 Task: Find connections with filter location Granadero Baigorria with filter topic #propertymanagement with filter profile language Spanish with filter current company Jindal Steel & Power Ltd. with filter school Dronacharya College of Engineering with filter industry Outsourcing and Offshoring Consulting with filter service category Budgeting with filter keywords title Telework Nurse/Doctor
Action: Mouse moved to (548, 100)
Screenshot: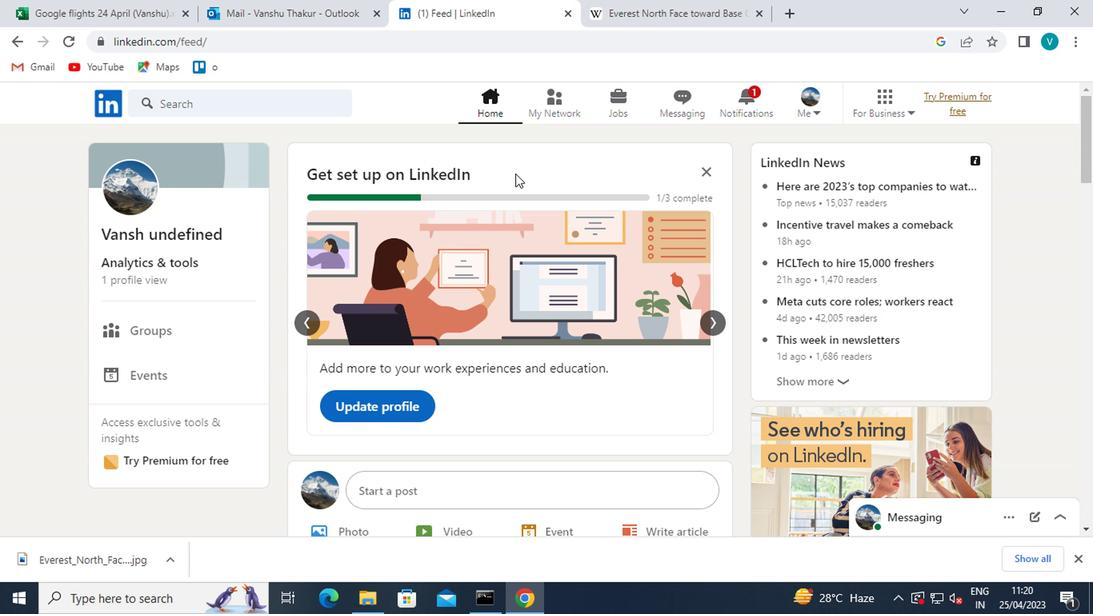 
Action: Mouse pressed left at (548, 100)
Screenshot: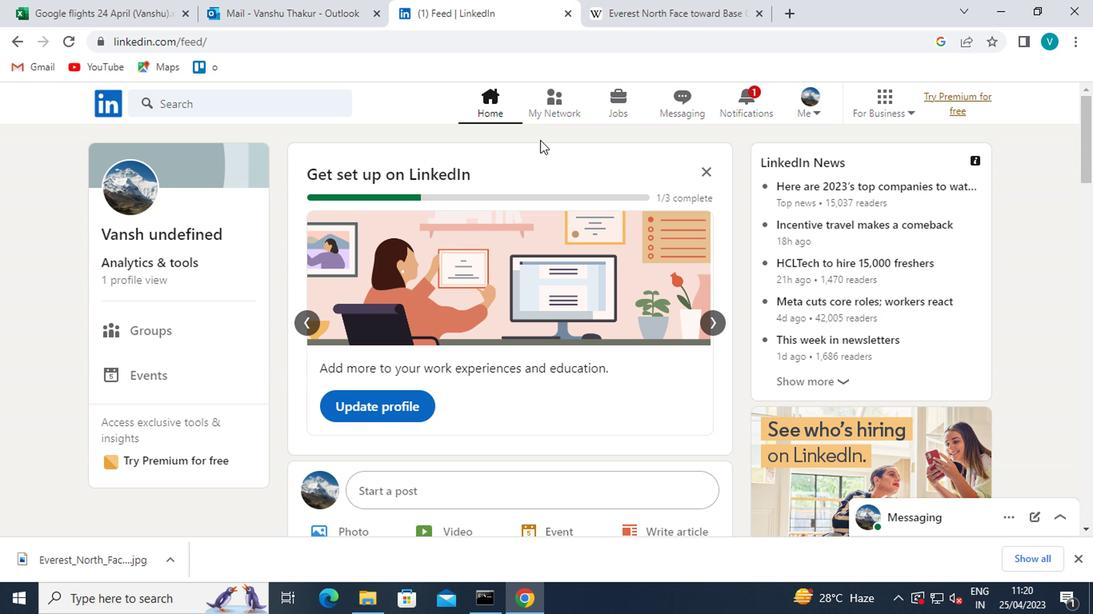 
Action: Mouse moved to (192, 180)
Screenshot: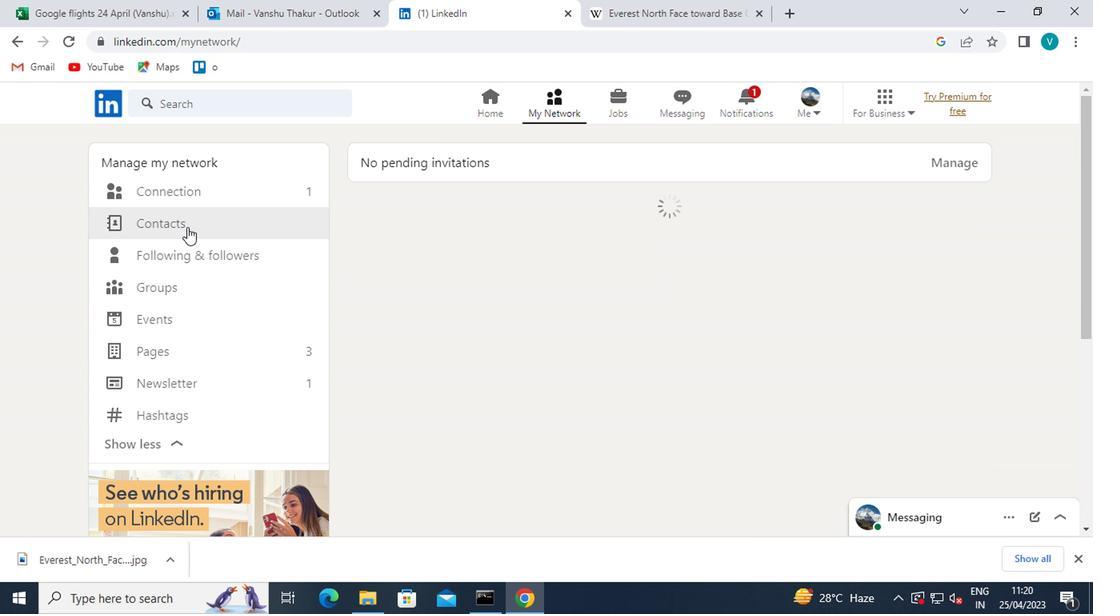 
Action: Mouse pressed left at (192, 180)
Screenshot: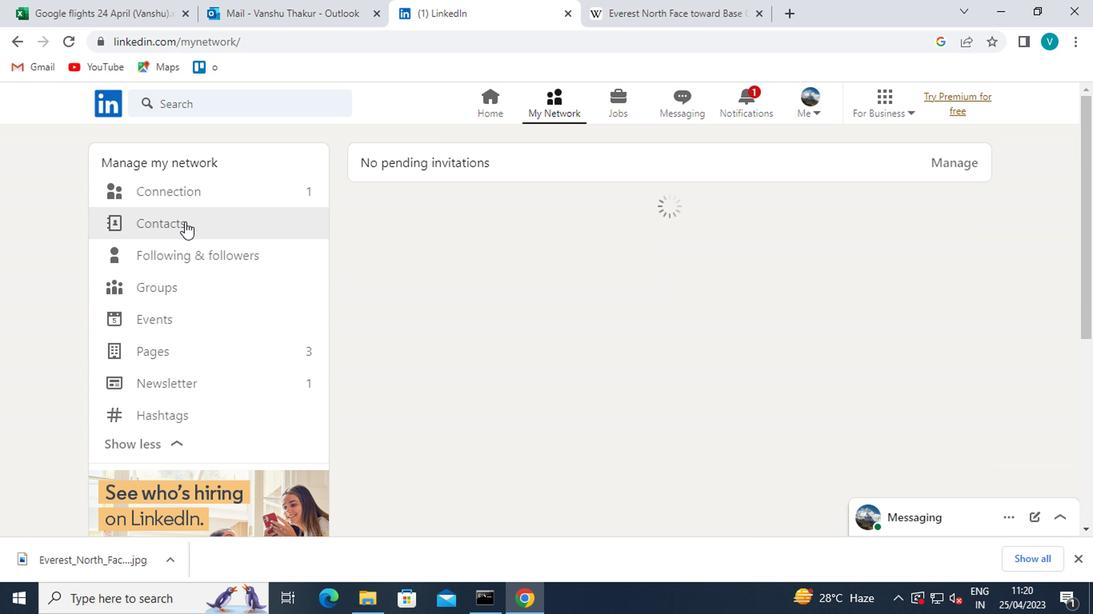 
Action: Mouse moved to (662, 190)
Screenshot: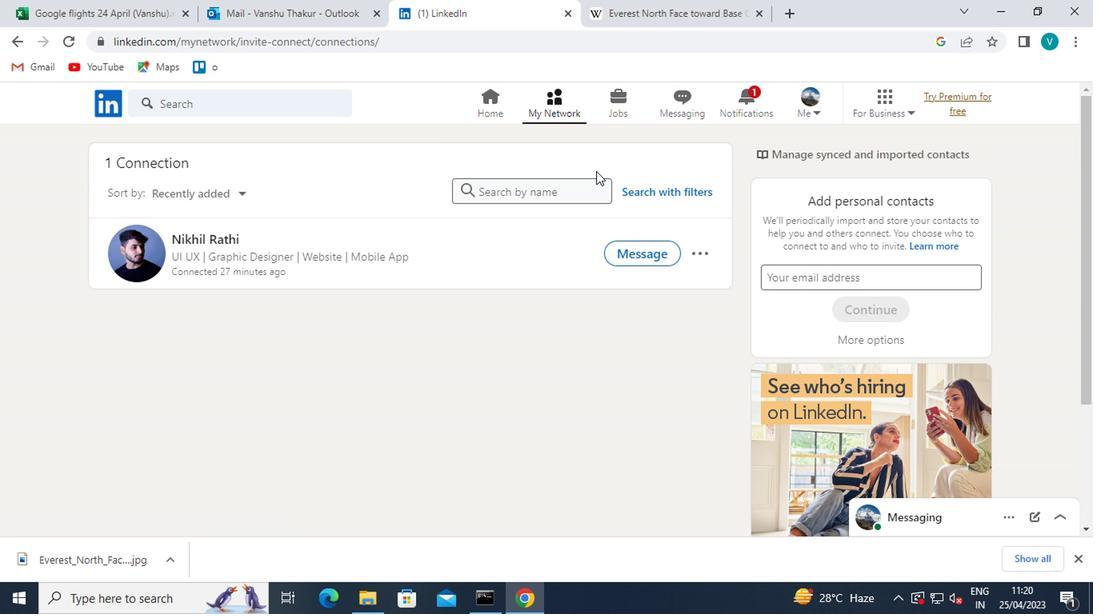 
Action: Mouse pressed left at (662, 190)
Screenshot: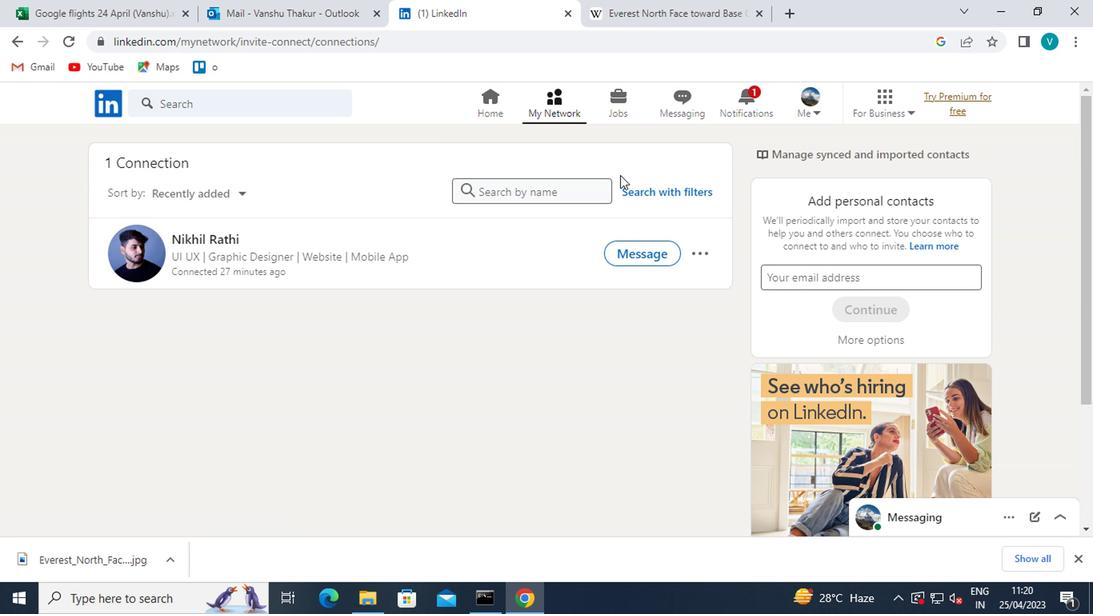 
Action: Mouse moved to (530, 124)
Screenshot: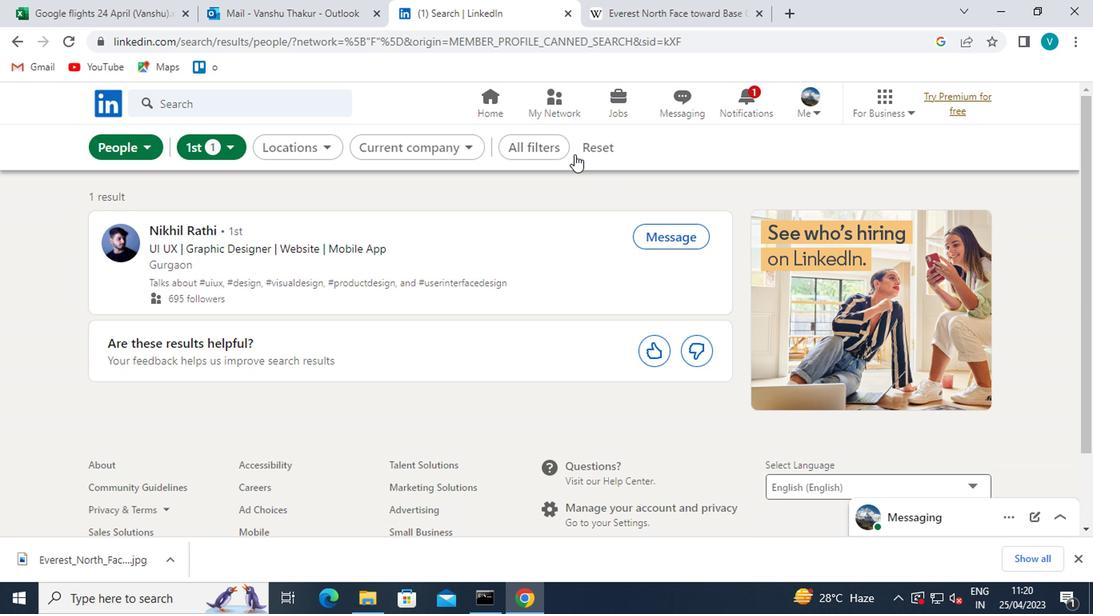 
Action: Mouse pressed left at (530, 124)
Screenshot: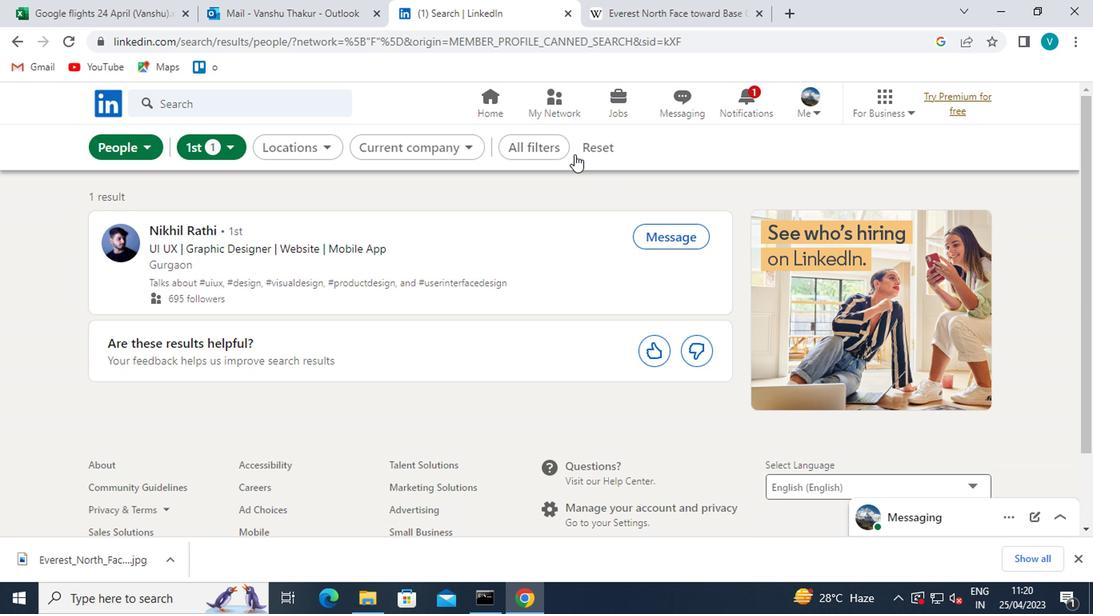 
Action: Mouse moved to (528, 124)
Screenshot: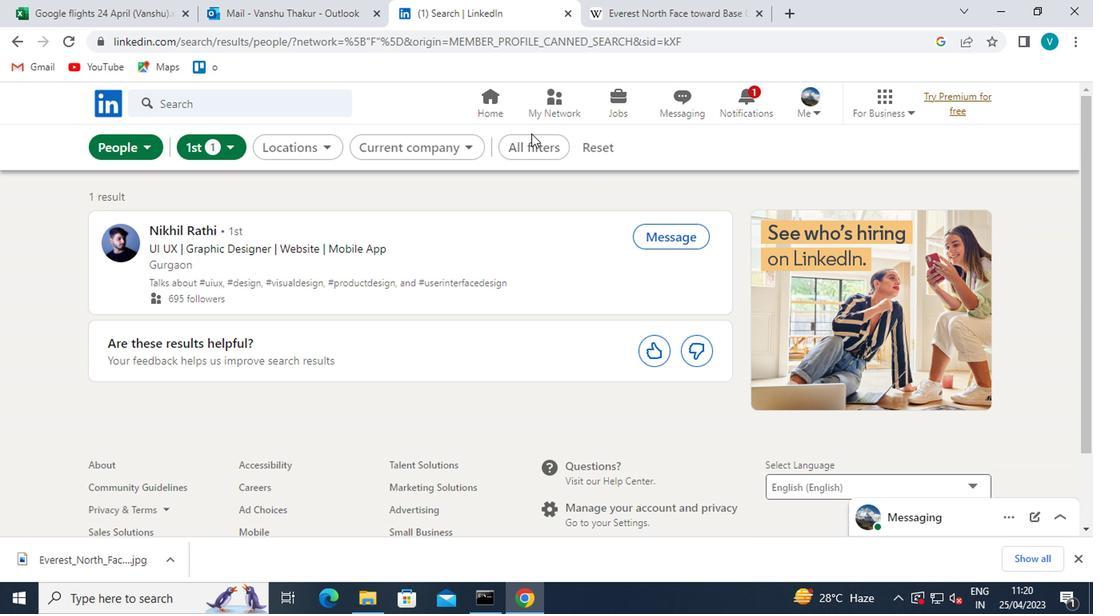 
Action: Mouse pressed left at (528, 124)
Screenshot: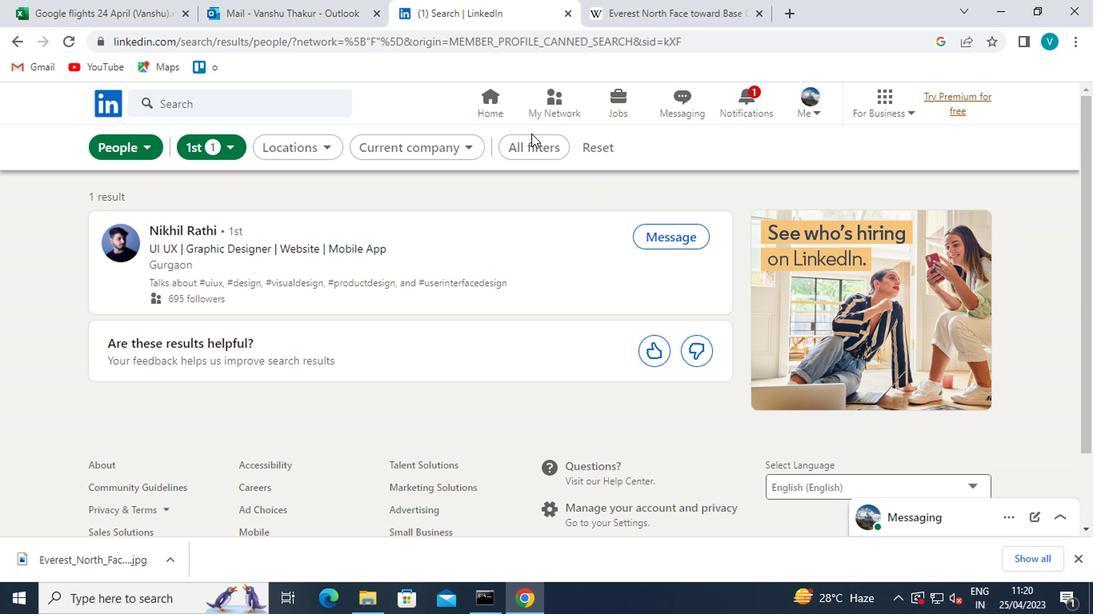 
Action: Mouse moved to (528, 128)
Screenshot: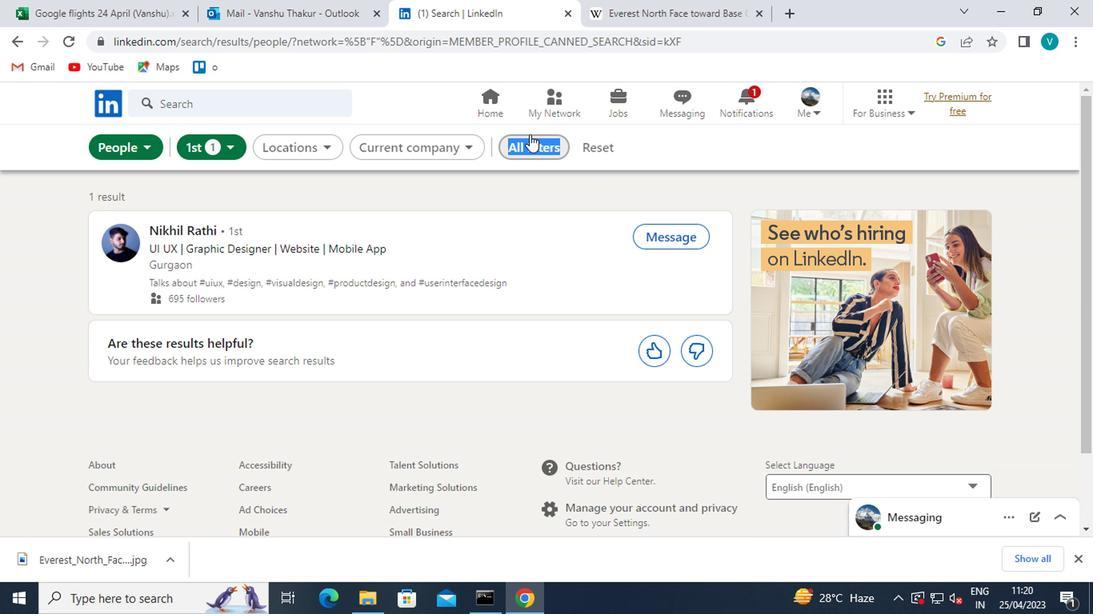 
Action: Mouse pressed left at (528, 128)
Screenshot: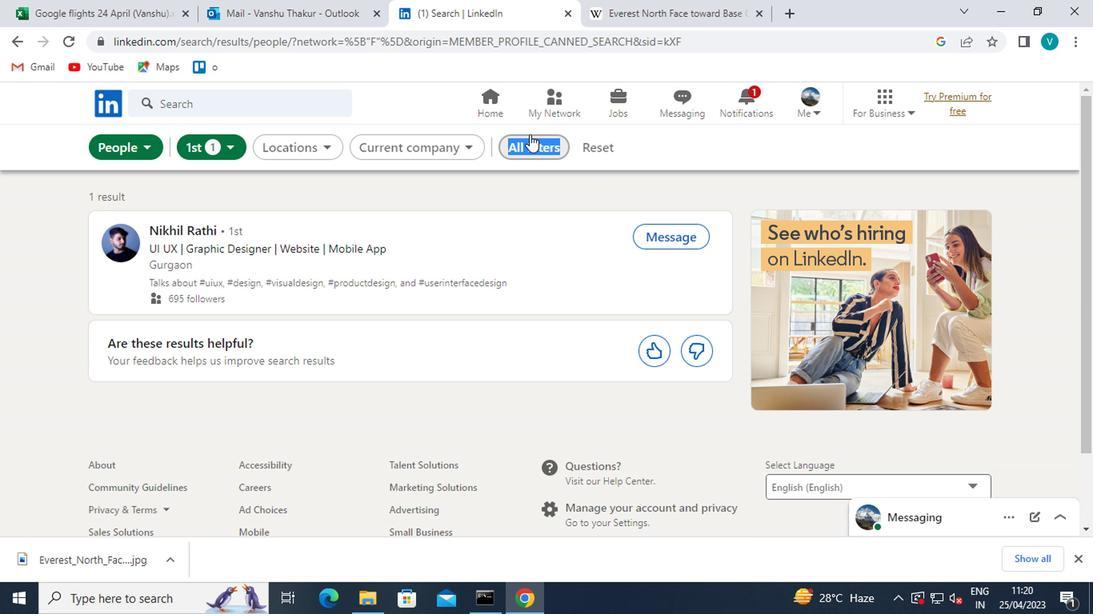 
Action: Mouse moved to (820, 277)
Screenshot: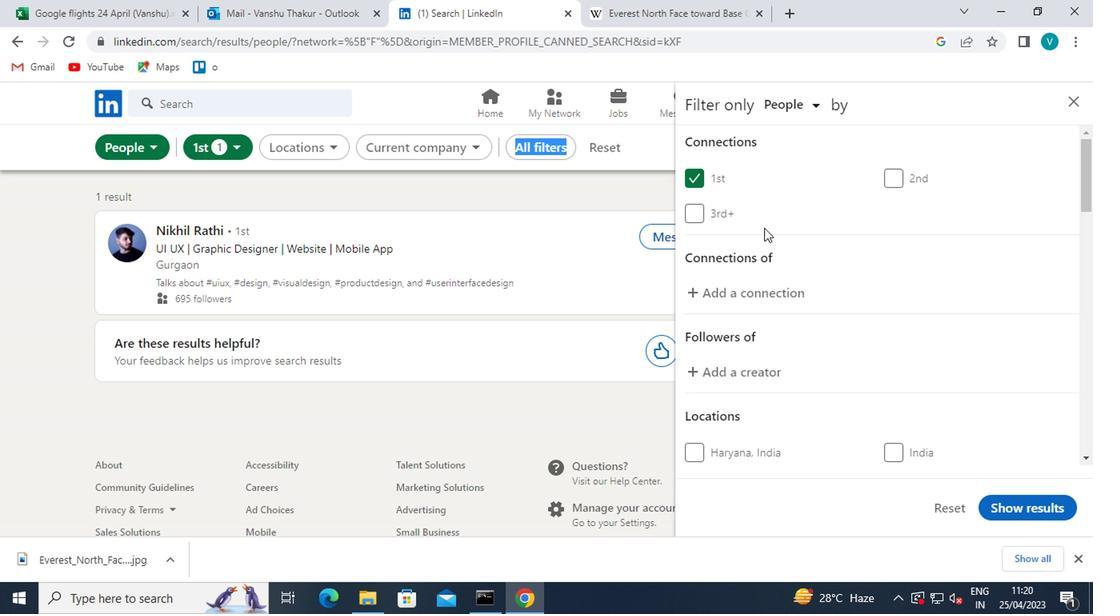 
Action: Mouse scrolled (820, 276) with delta (0, -1)
Screenshot: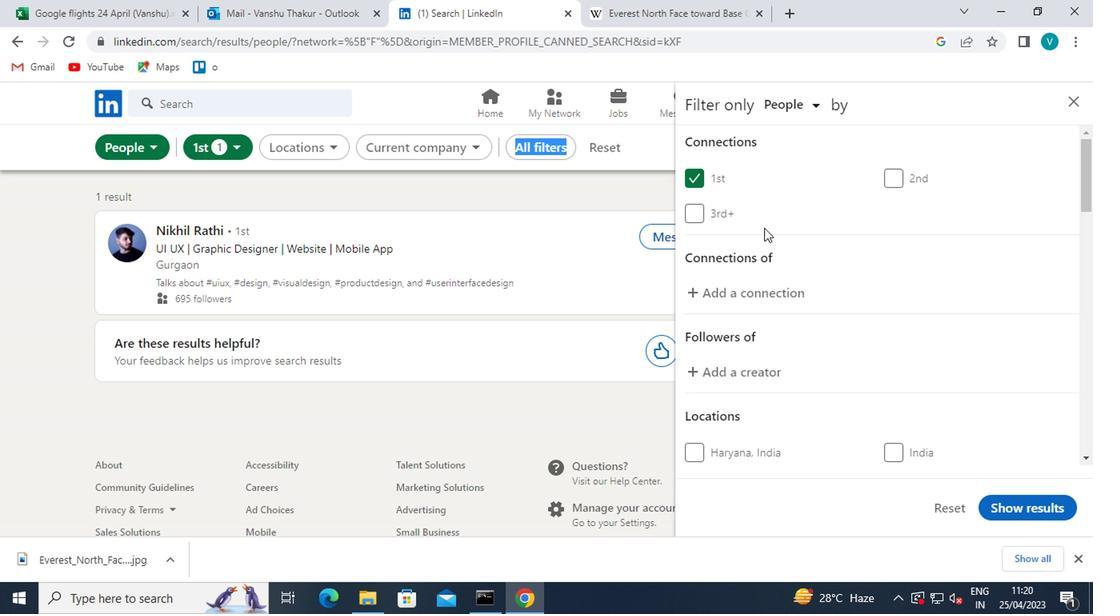 
Action: Mouse moved to (823, 281)
Screenshot: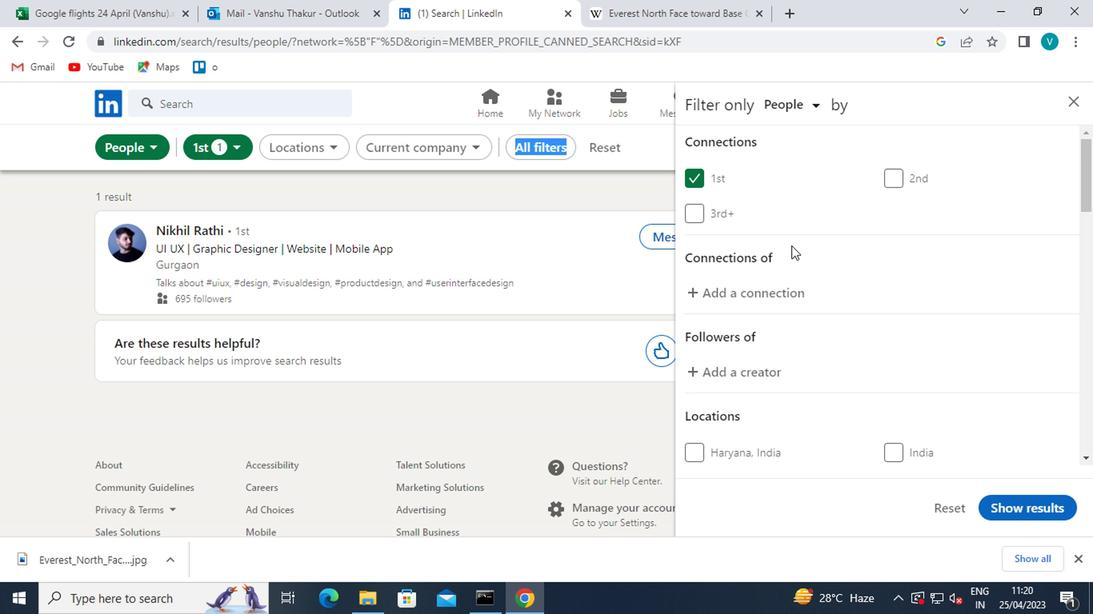 
Action: Mouse scrolled (823, 281) with delta (0, 0)
Screenshot: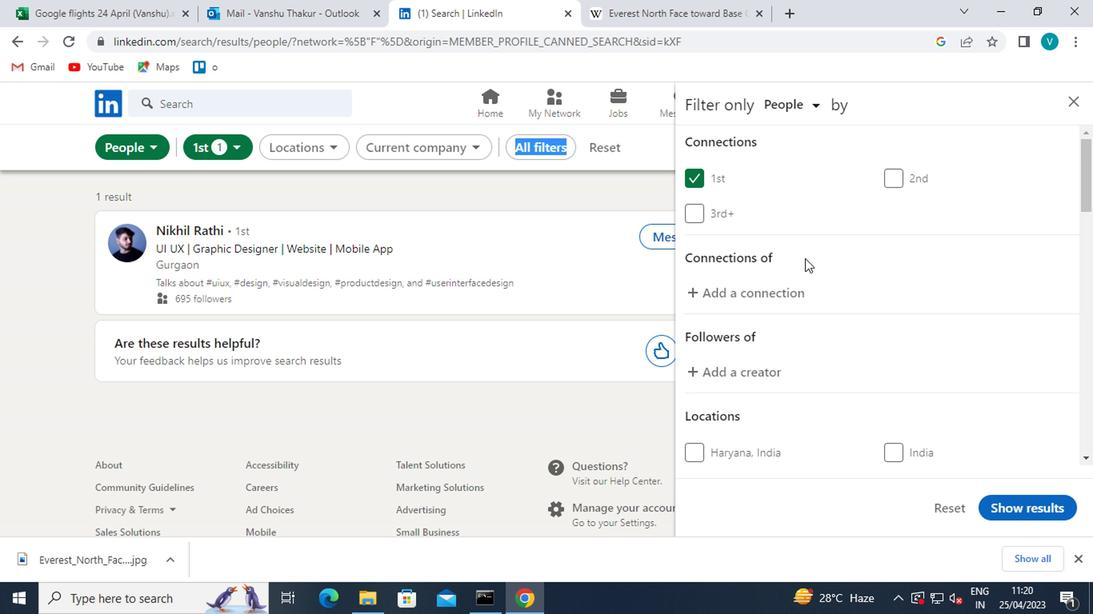 
Action: Mouse moved to (741, 358)
Screenshot: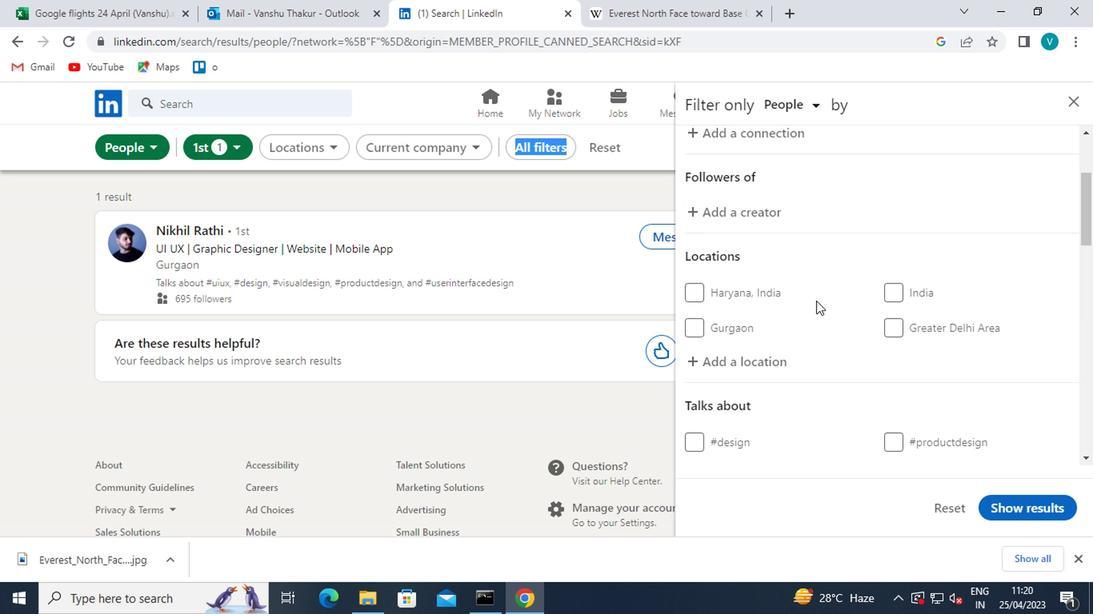 
Action: Mouse pressed left at (741, 358)
Screenshot: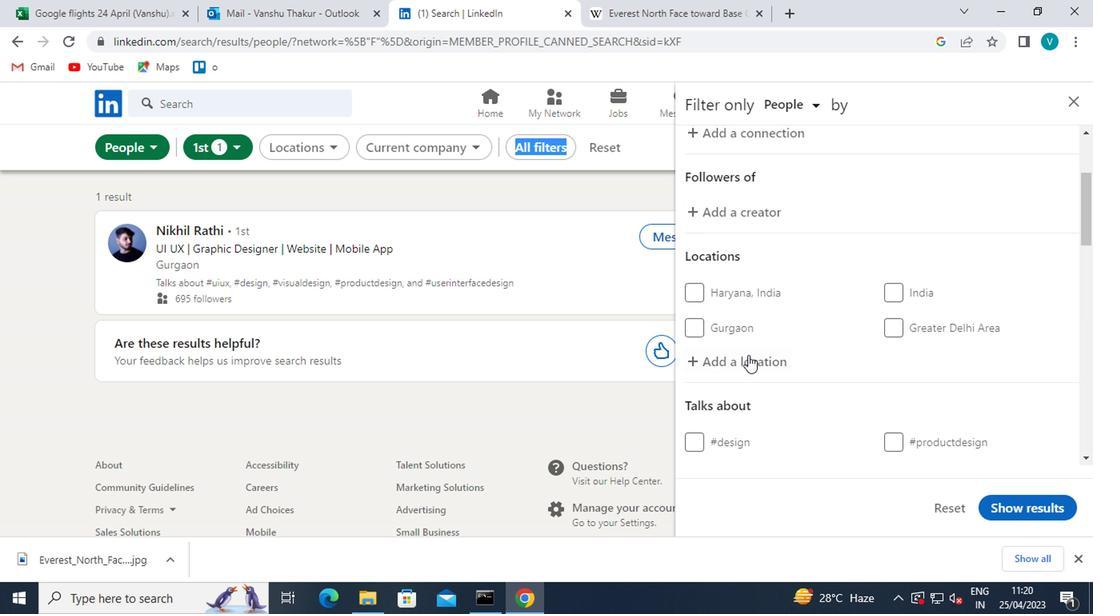 
Action: Key pressed <Key.shift>GRANDERO<Key.space>
Screenshot: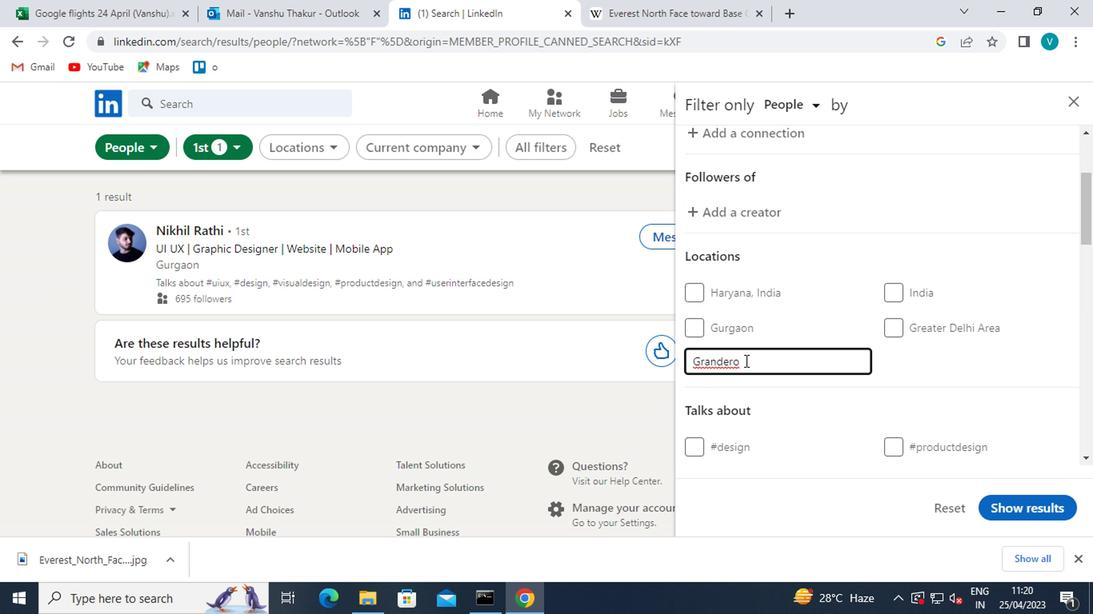 
Action: Mouse moved to (714, 361)
Screenshot: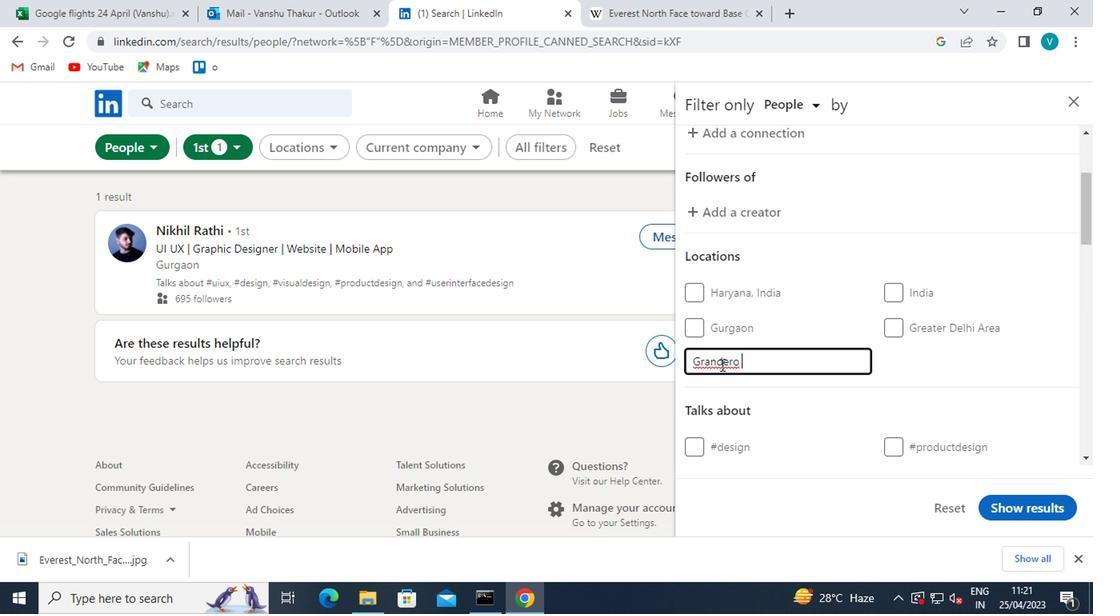 
Action: Mouse pressed left at (714, 361)
Screenshot: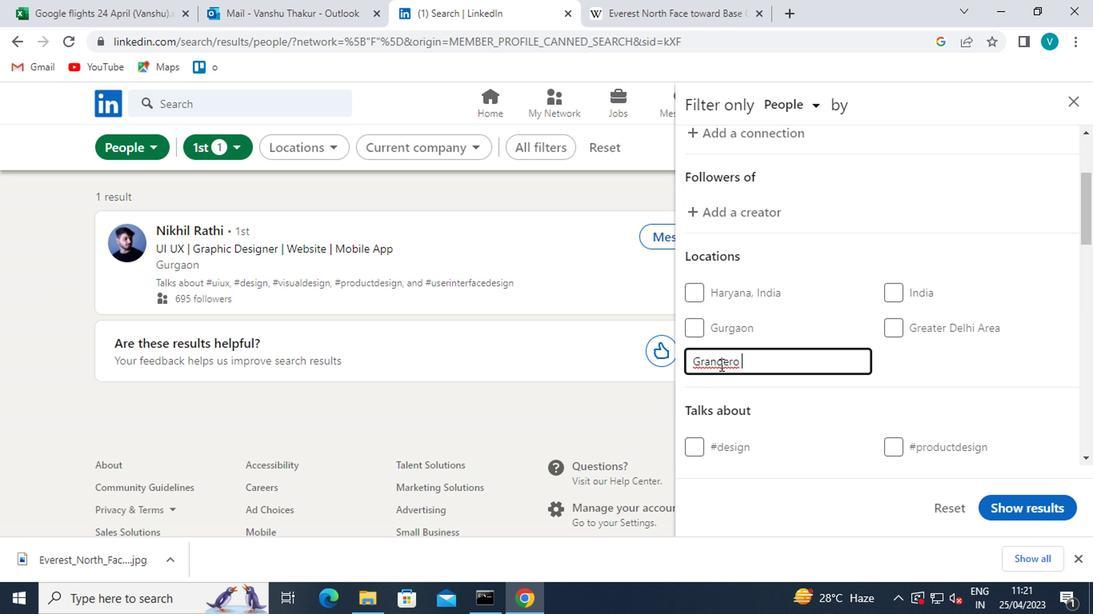 
Action: Mouse moved to (733, 396)
Screenshot: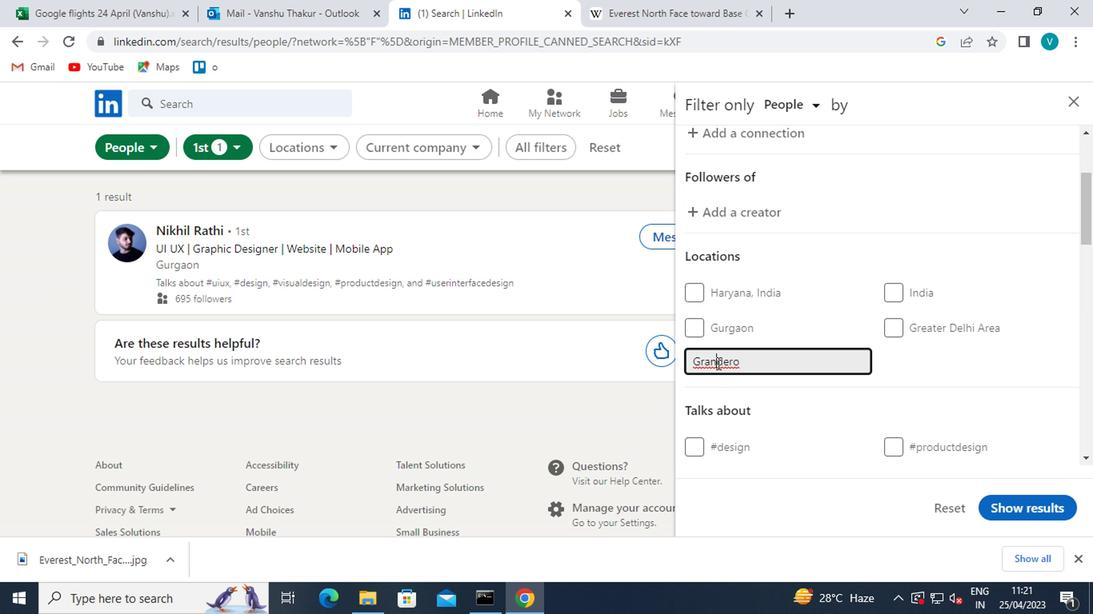 
Action: Key pressed A
Screenshot: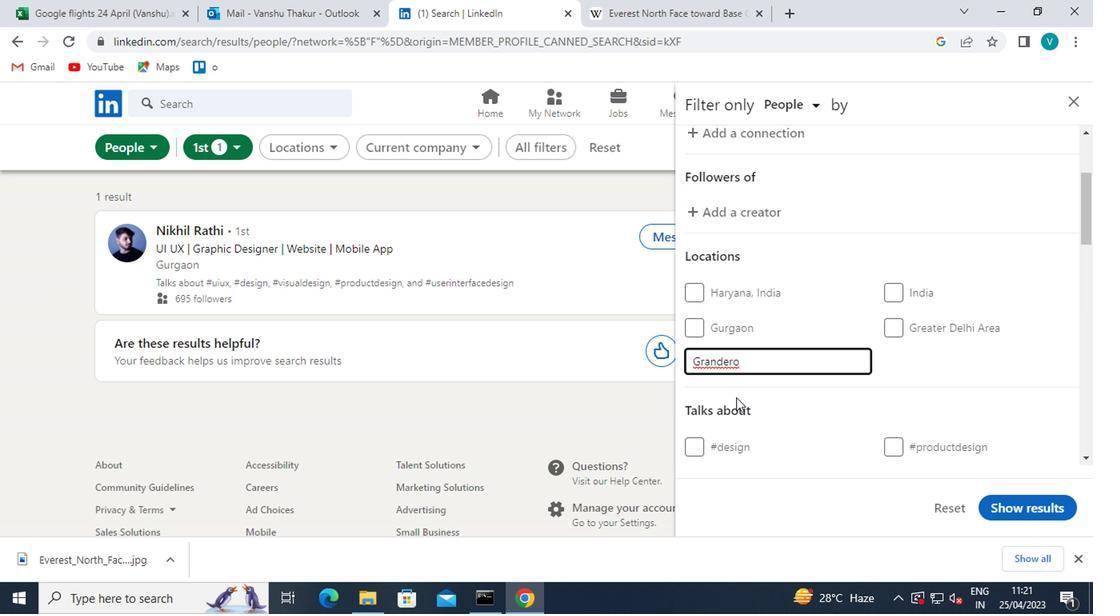 
Action: Mouse moved to (793, 369)
Screenshot: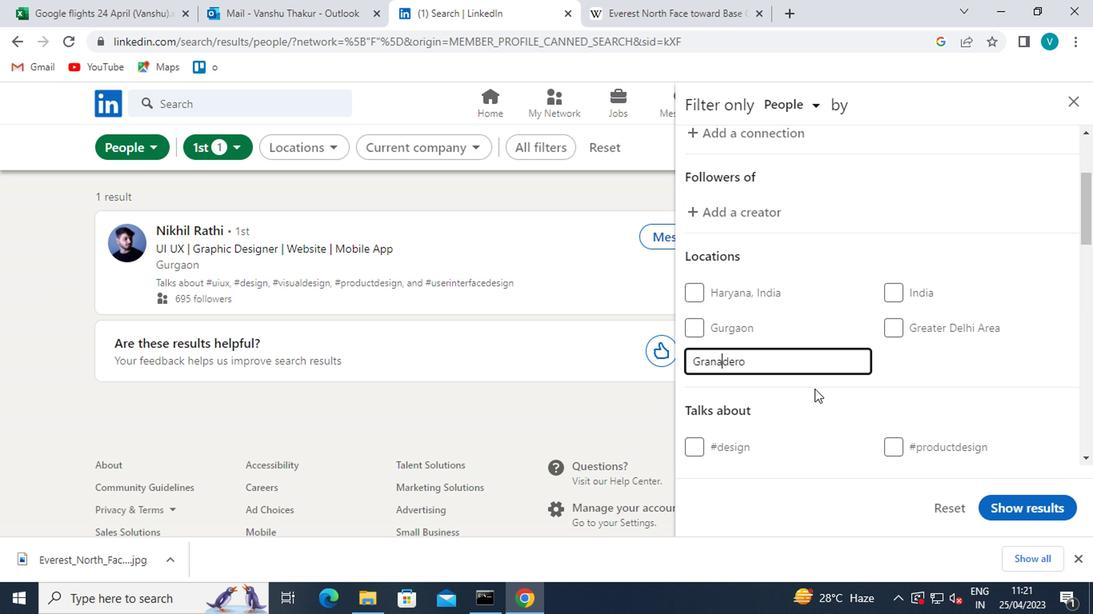 
Action: Mouse pressed left at (793, 369)
Screenshot: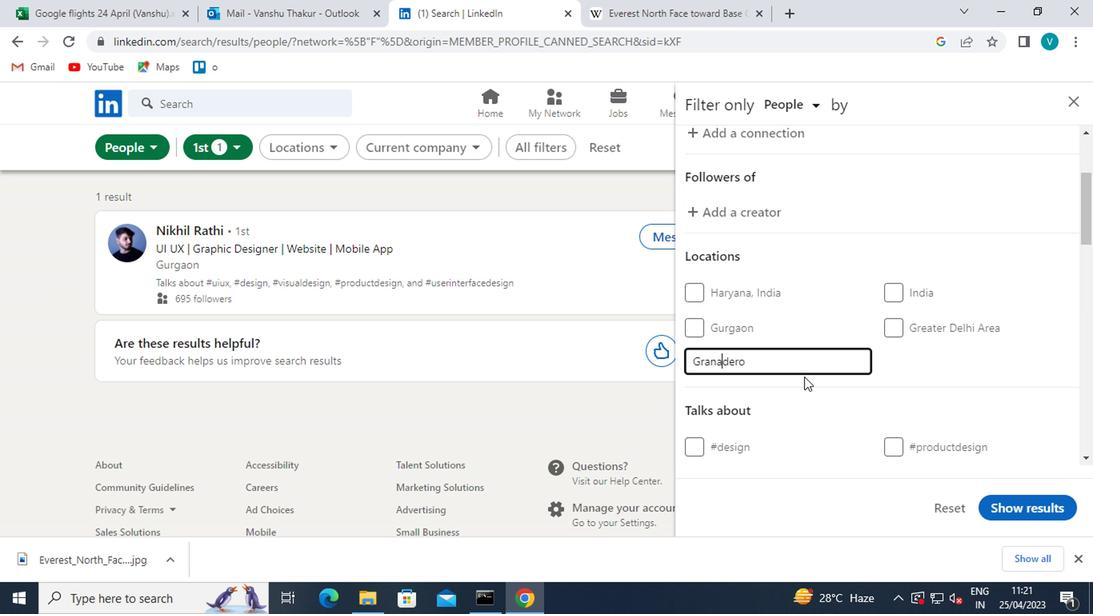 
Action: Mouse moved to (775, 387)
Screenshot: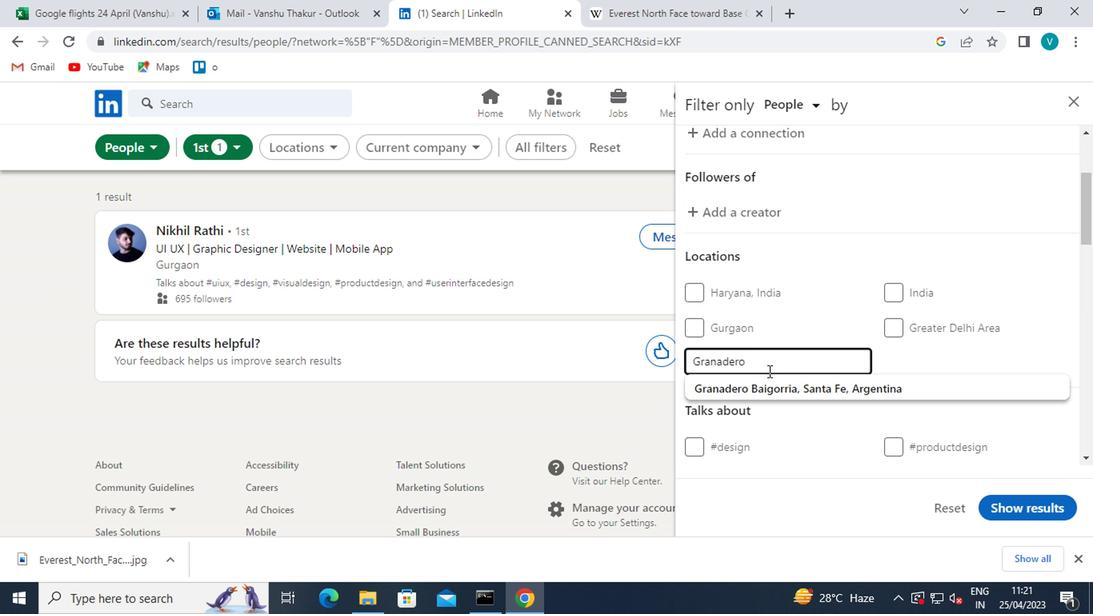 
Action: Mouse pressed left at (775, 387)
Screenshot: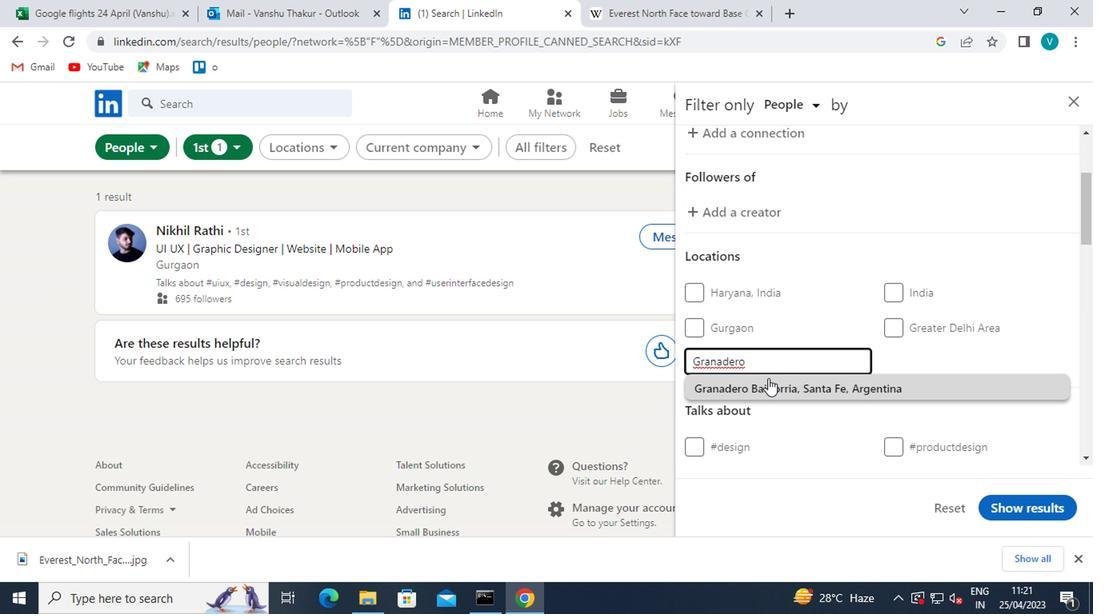 
Action: Mouse moved to (857, 396)
Screenshot: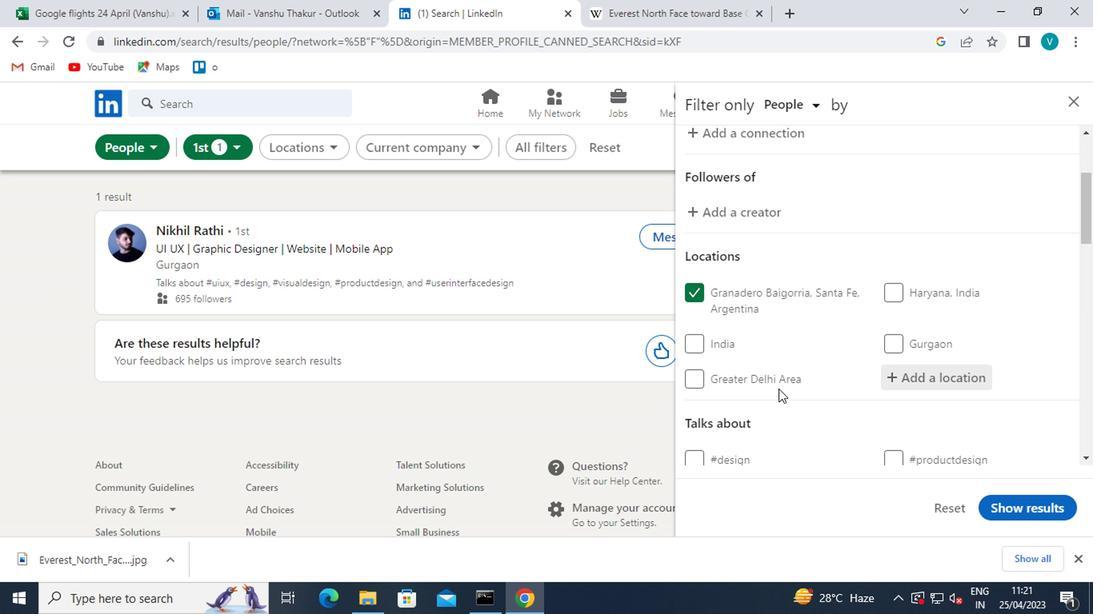 
Action: Mouse scrolled (857, 396) with delta (0, 0)
Screenshot: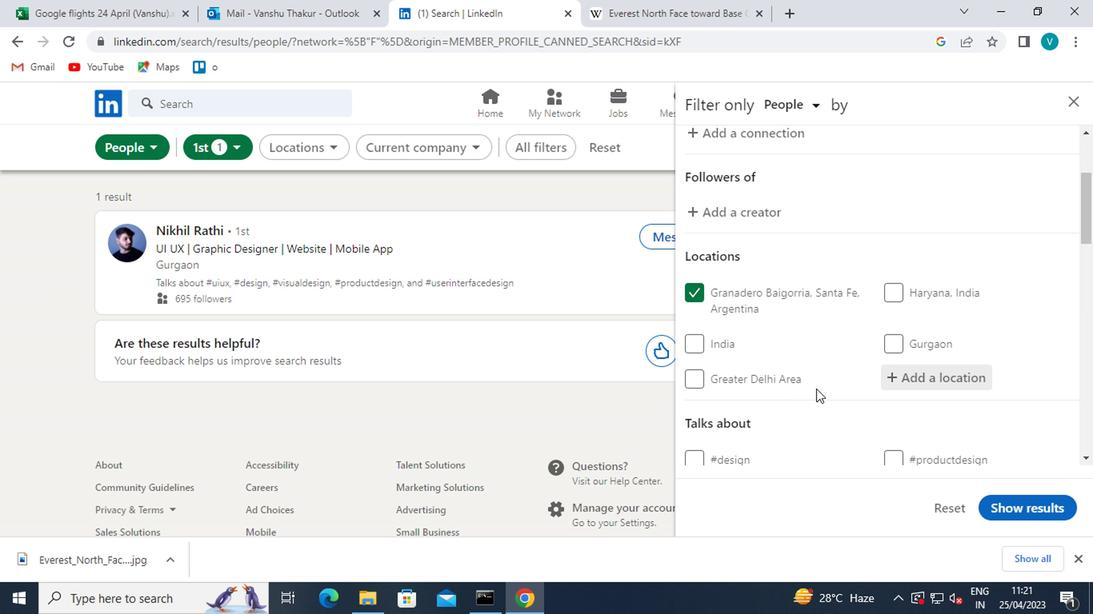 
Action: Mouse moved to (858, 398)
Screenshot: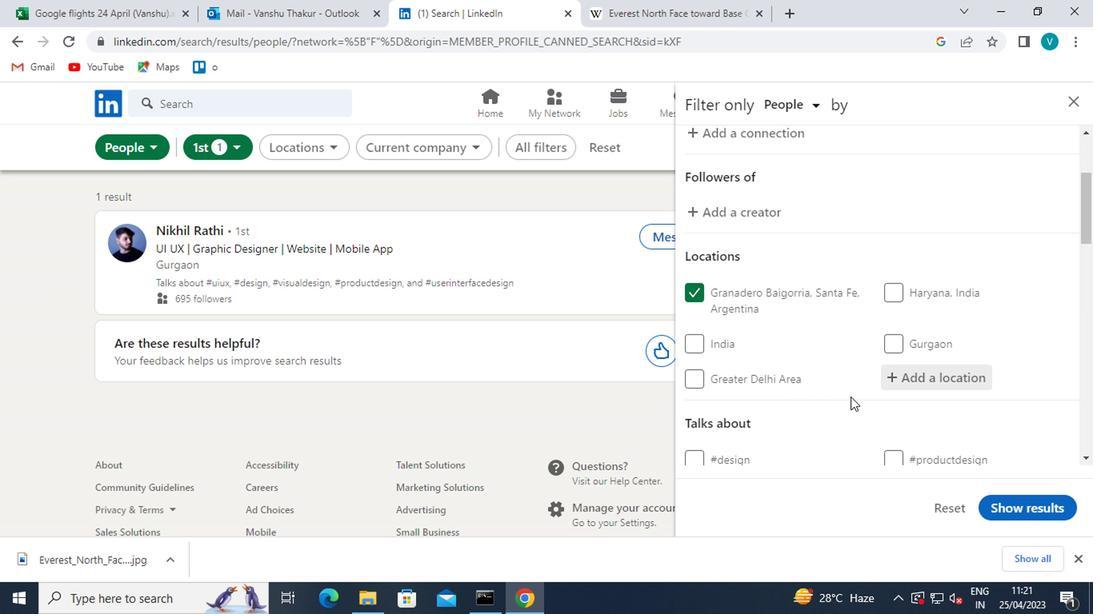 
Action: Mouse scrolled (858, 397) with delta (0, 0)
Screenshot: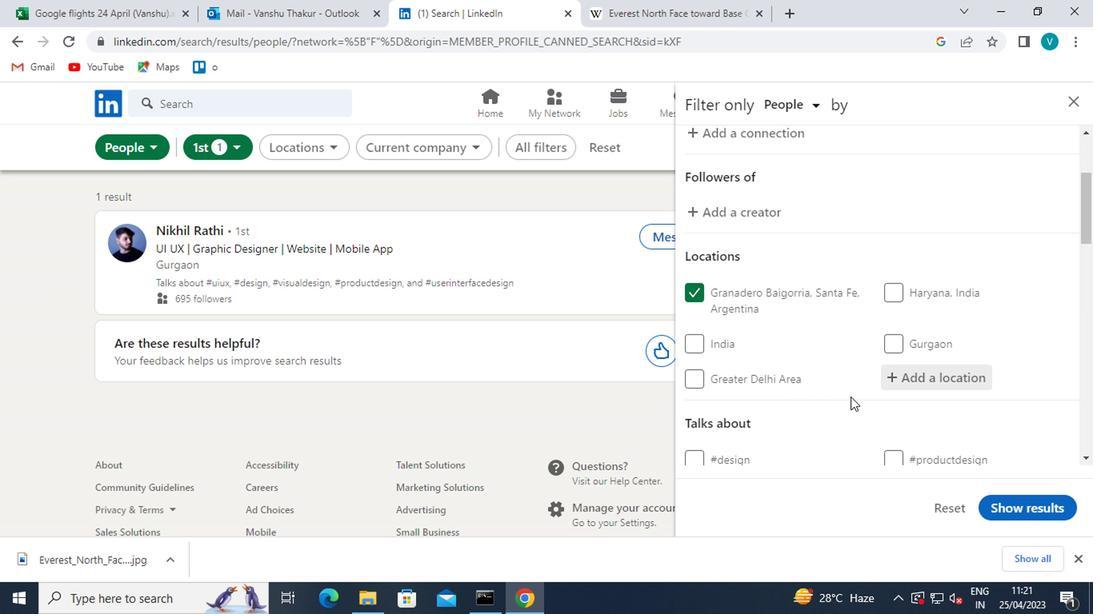 
Action: Mouse moved to (927, 367)
Screenshot: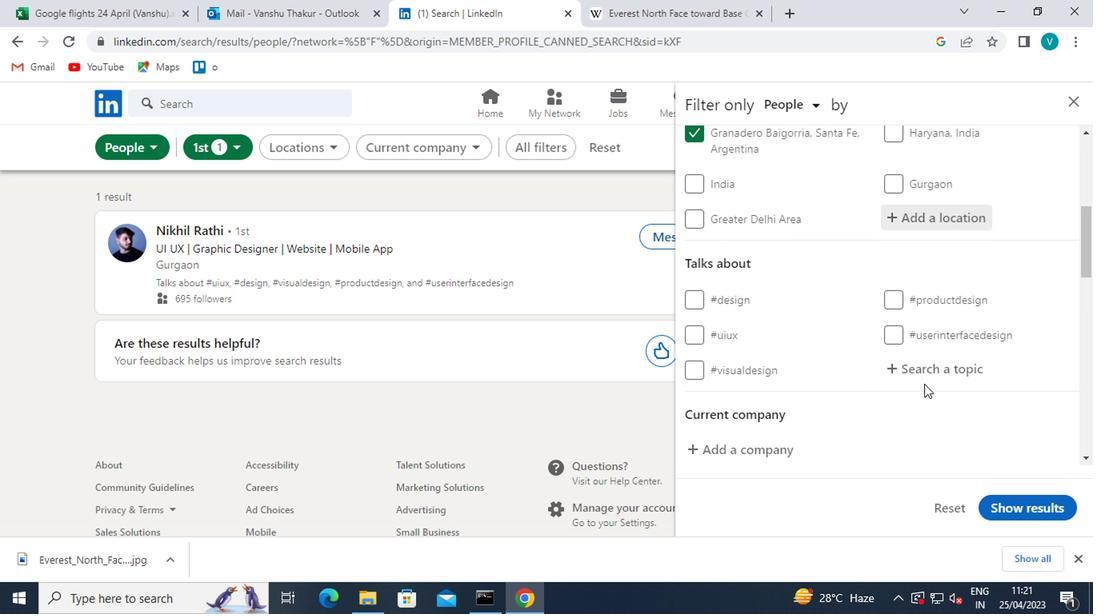 
Action: Mouse pressed left at (927, 367)
Screenshot: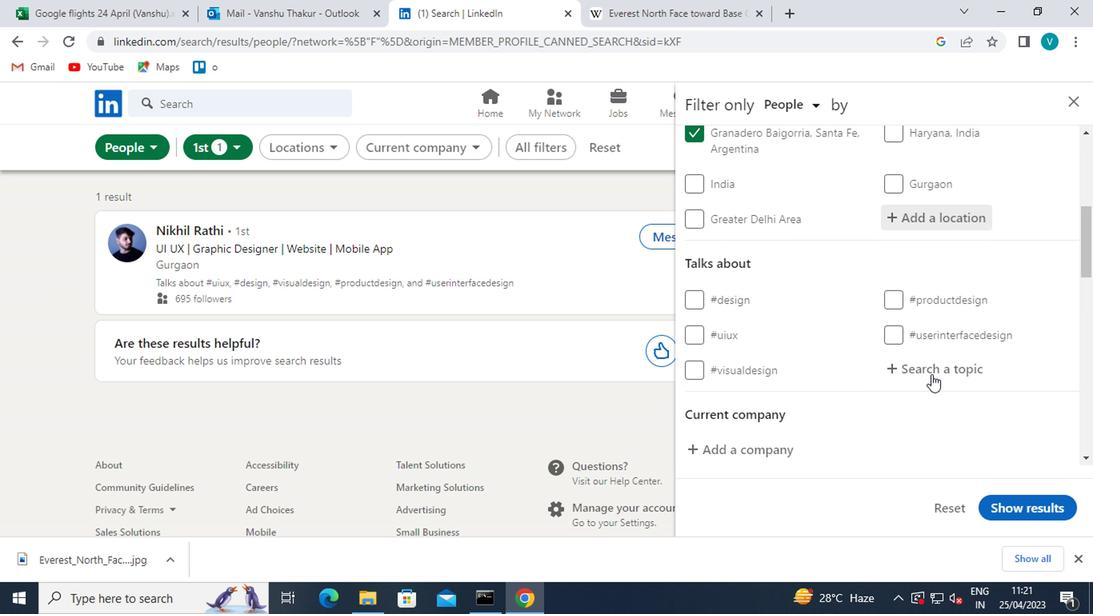 
Action: Mouse moved to (928, 366)
Screenshot: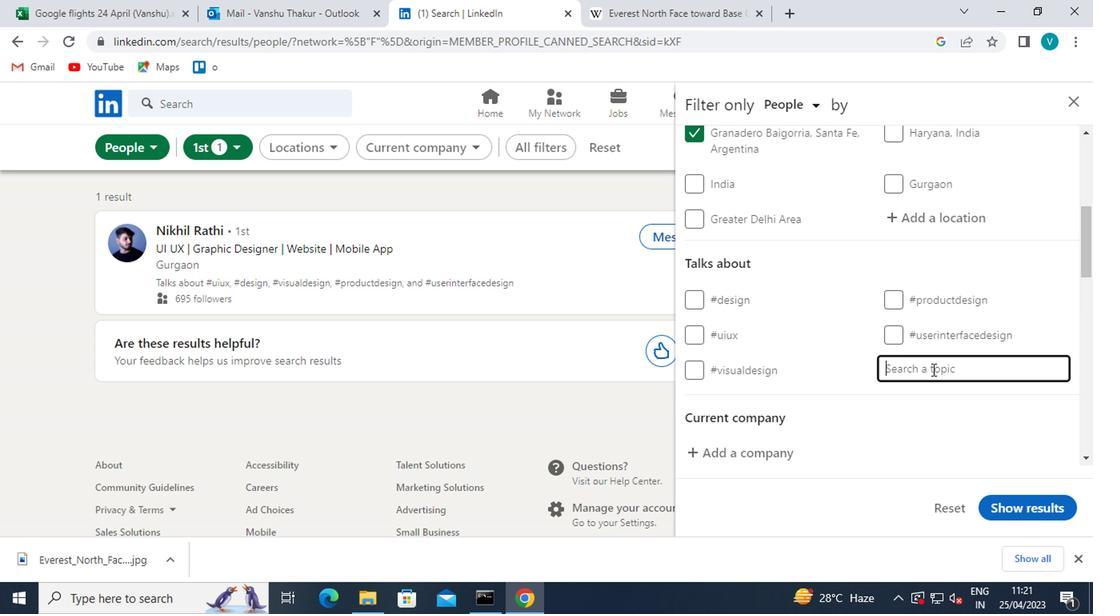 
Action: Key pressed <Key.shift>#PROPERTYMANAGEMENT<Key.space>
Screenshot: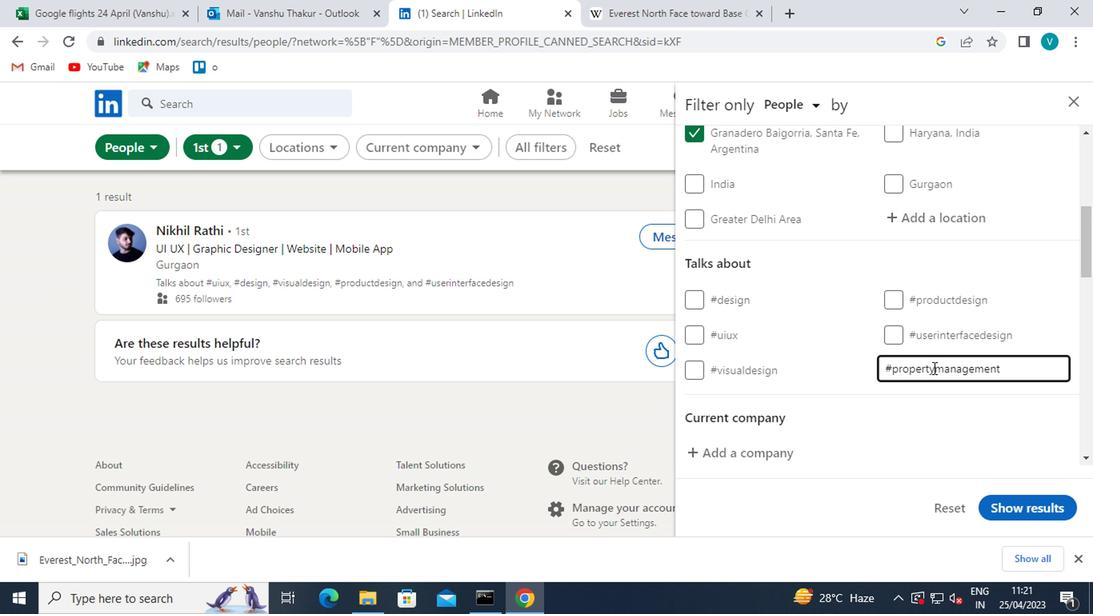 
Action: Mouse moved to (898, 374)
Screenshot: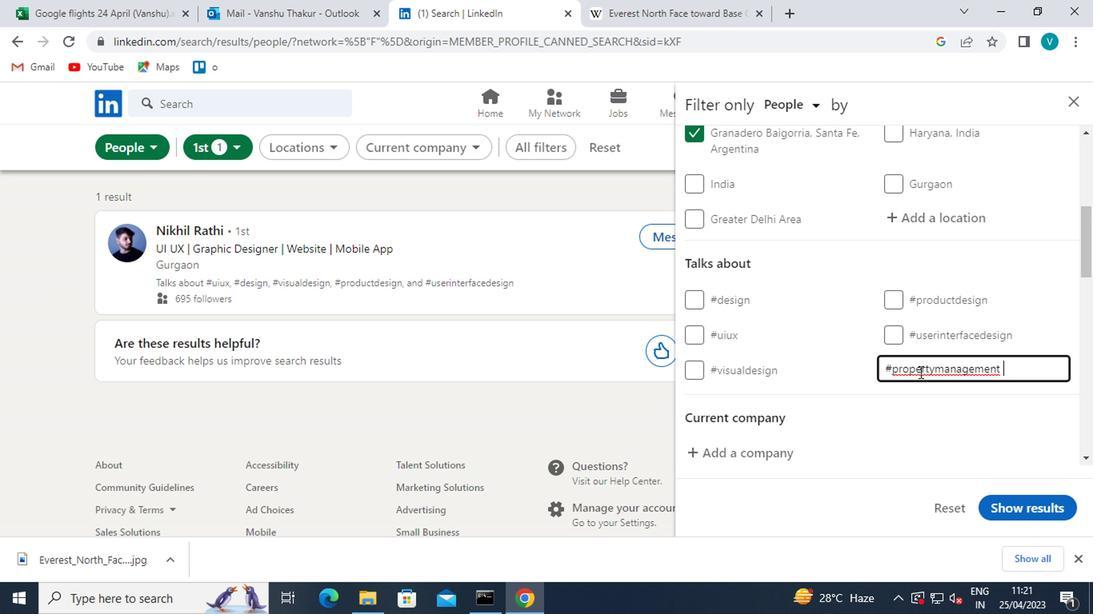 
Action: Mouse scrolled (898, 374) with delta (0, 0)
Screenshot: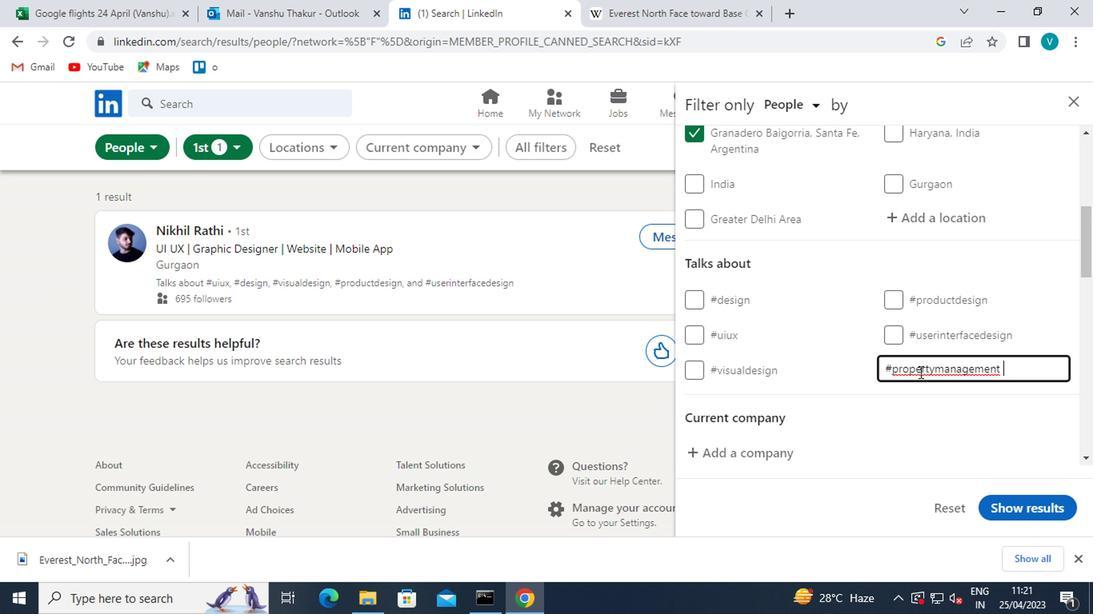
Action: Mouse moved to (887, 374)
Screenshot: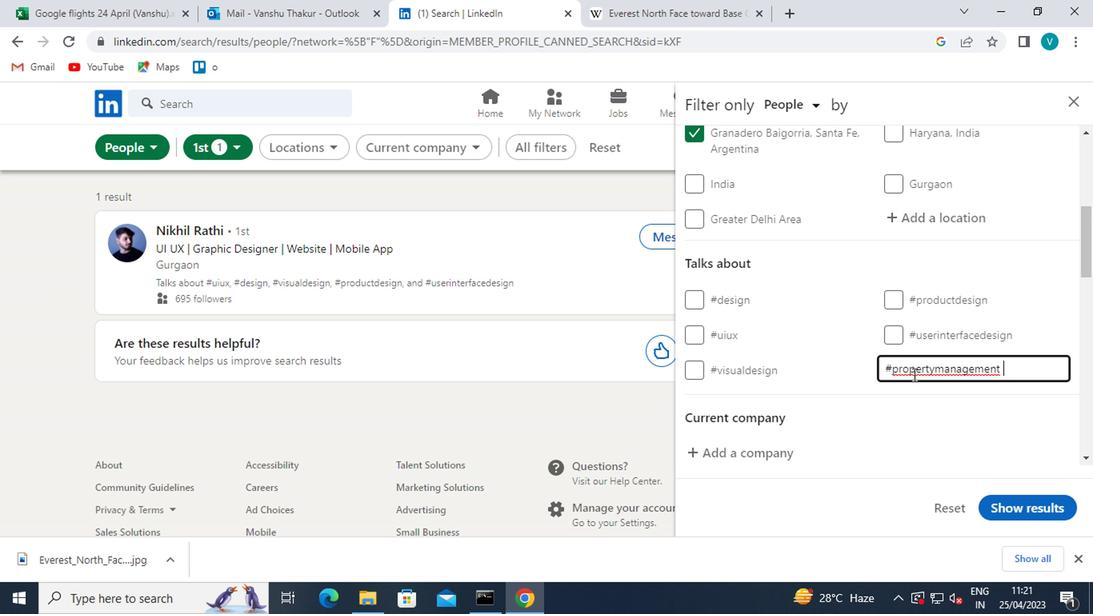 
Action: Mouse scrolled (887, 374) with delta (0, 0)
Screenshot: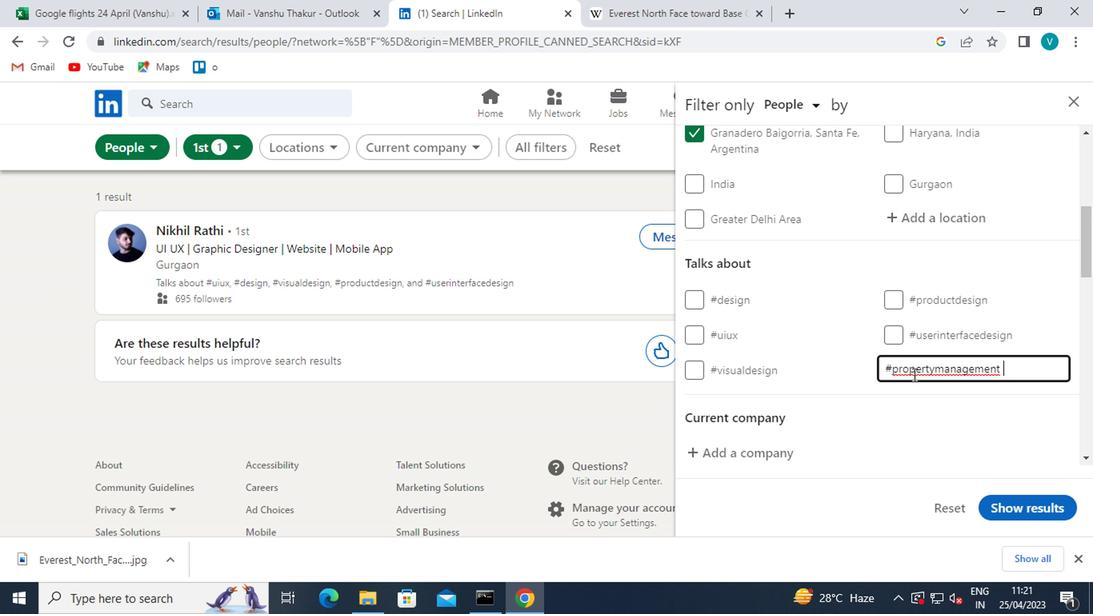 
Action: Mouse moved to (876, 374)
Screenshot: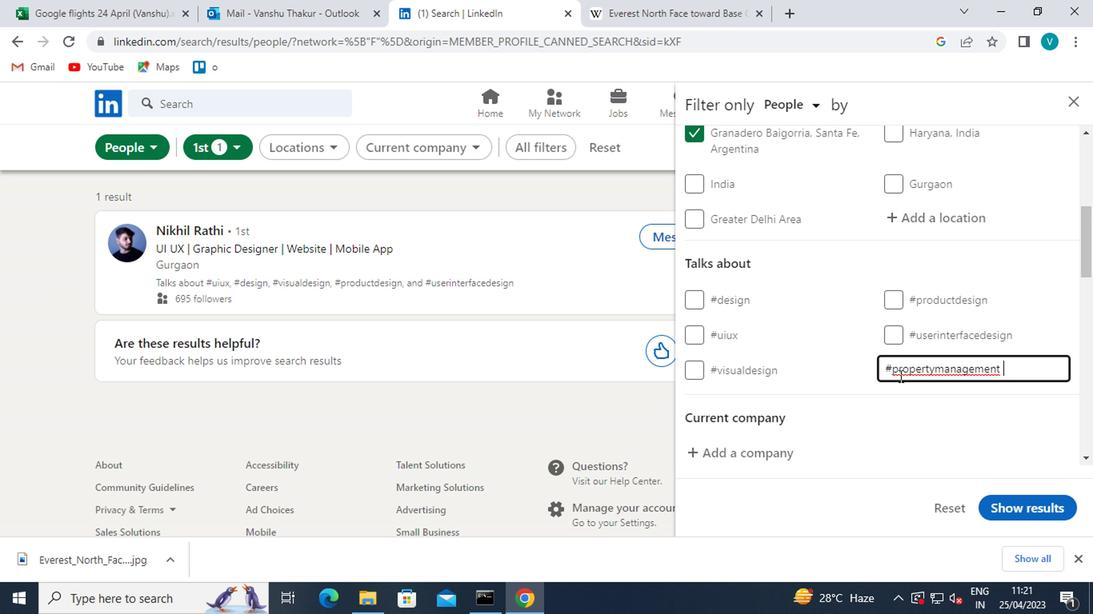 
Action: Mouse scrolled (876, 372) with delta (0, -1)
Screenshot: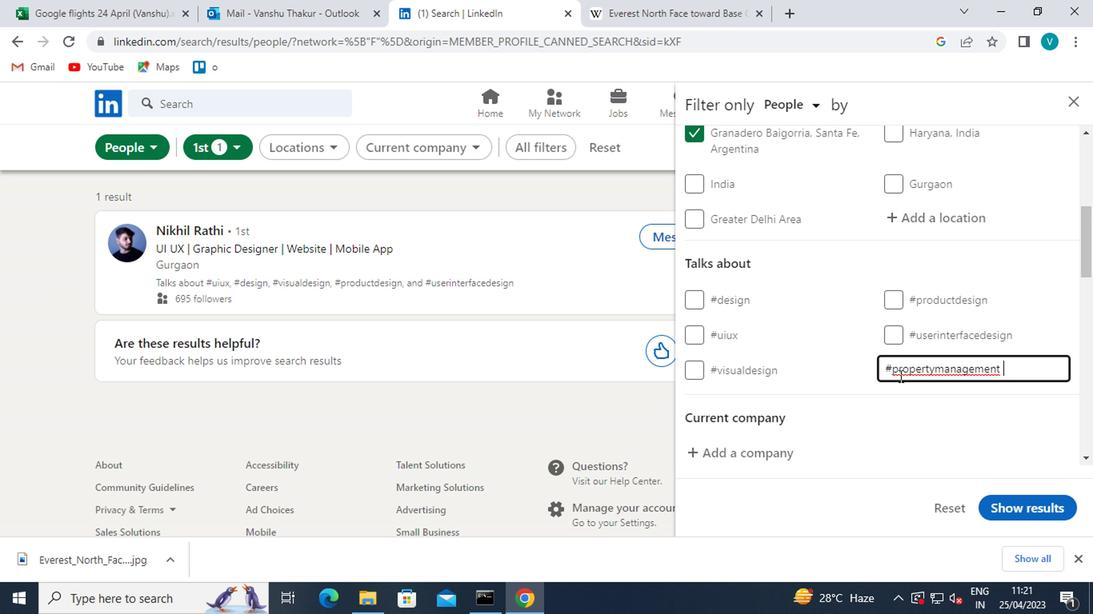 
Action: Mouse moved to (852, 367)
Screenshot: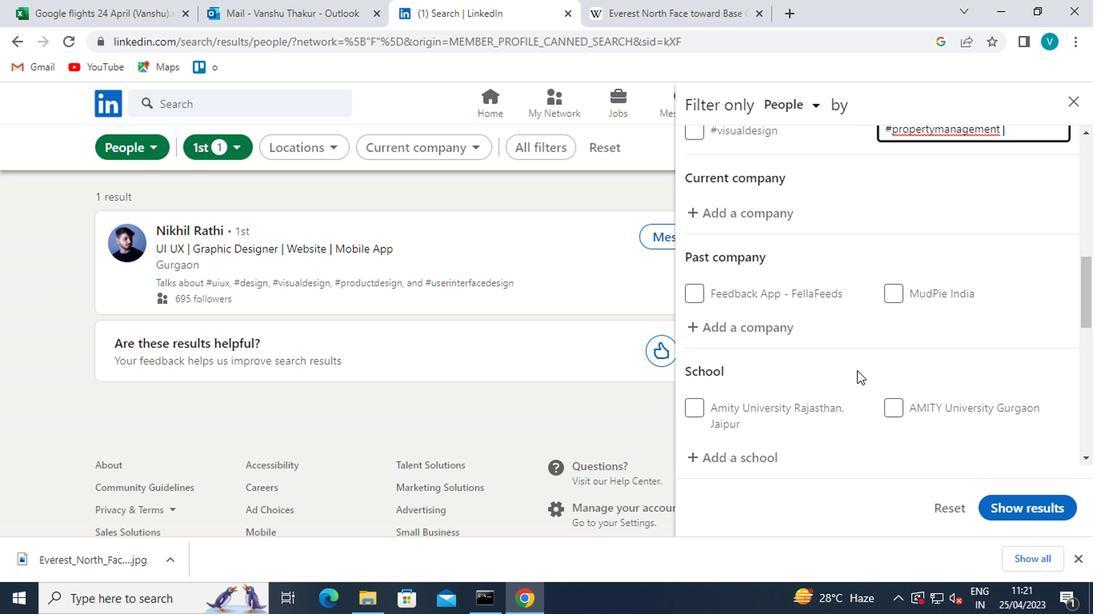 
Action: Mouse scrolled (852, 366) with delta (0, 0)
Screenshot: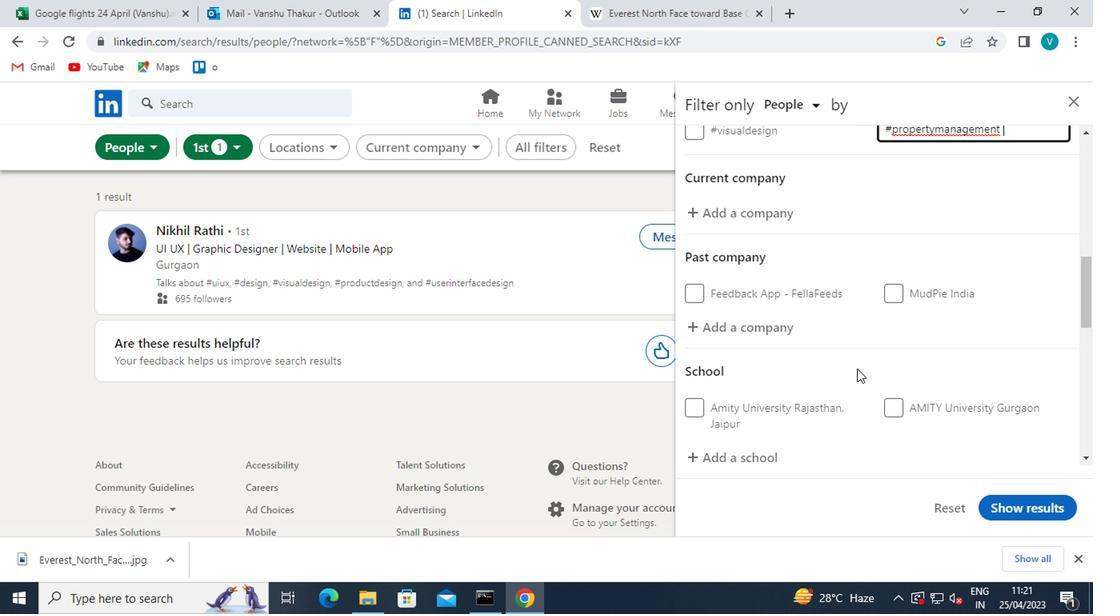 
Action: Mouse scrolled (852, 366) with delta (0, 0)
Screenshot: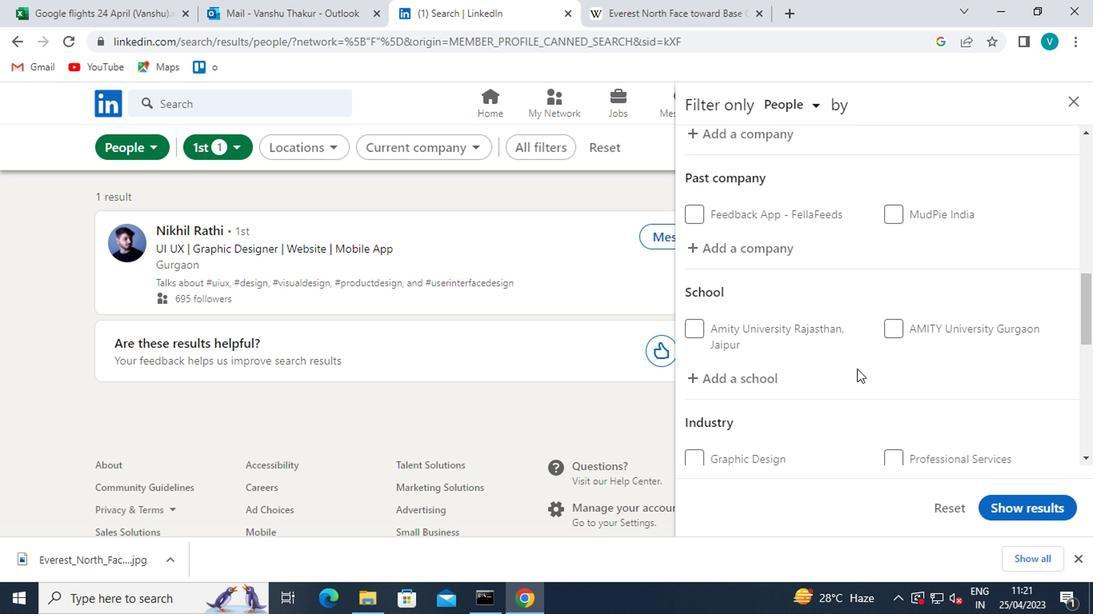 
Action: Mouse scrolled (852, 366) with delta (0, 0)
Screenshot: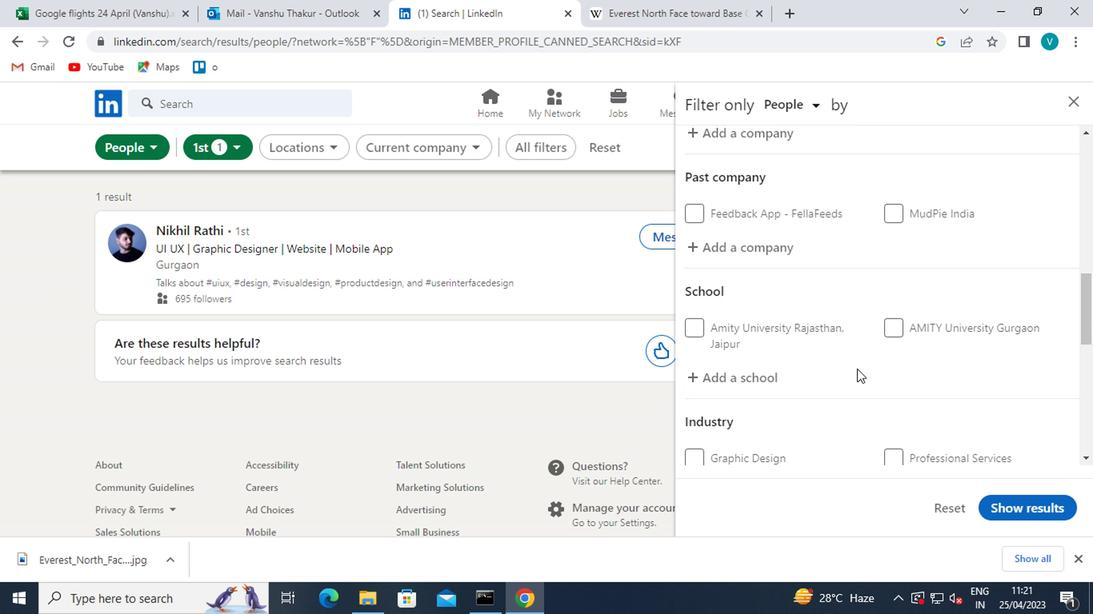 
Action: Mouse moved to (855, 364)
Screenshot: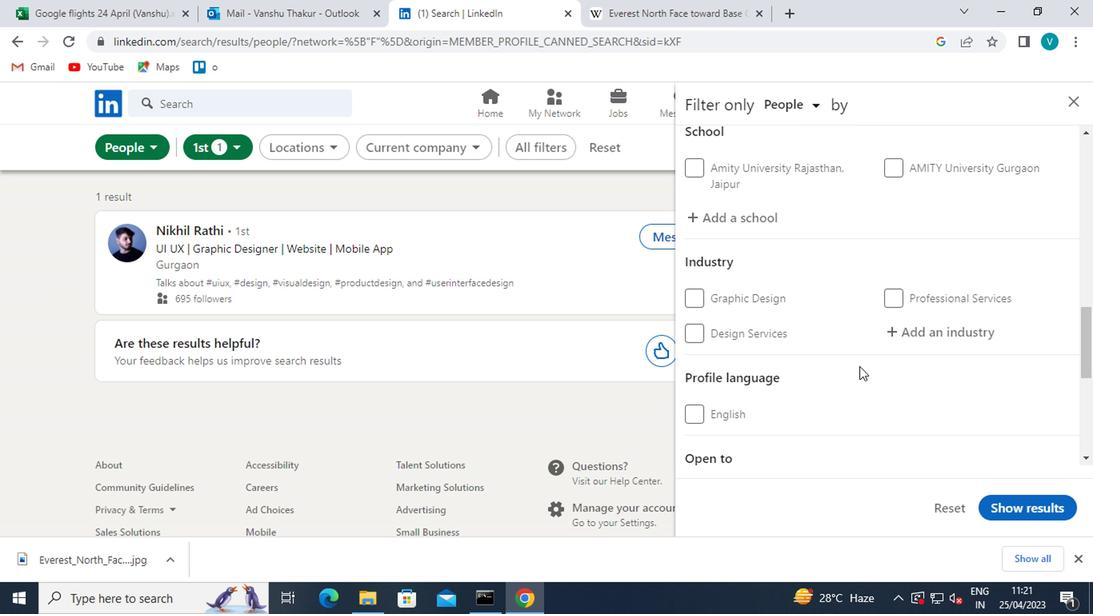 
Action: Mouse scrolled (855, 365) with delta (0, 0)
Screenshot: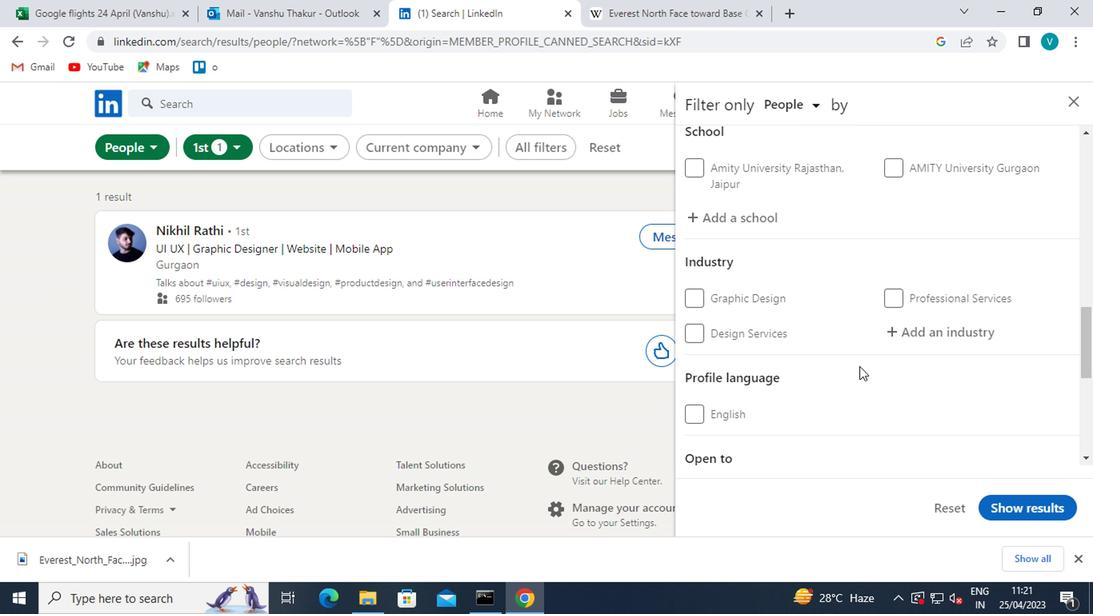 
Action: Mouse scrolled (855, 365) with delta (0, 0)
Screenshot: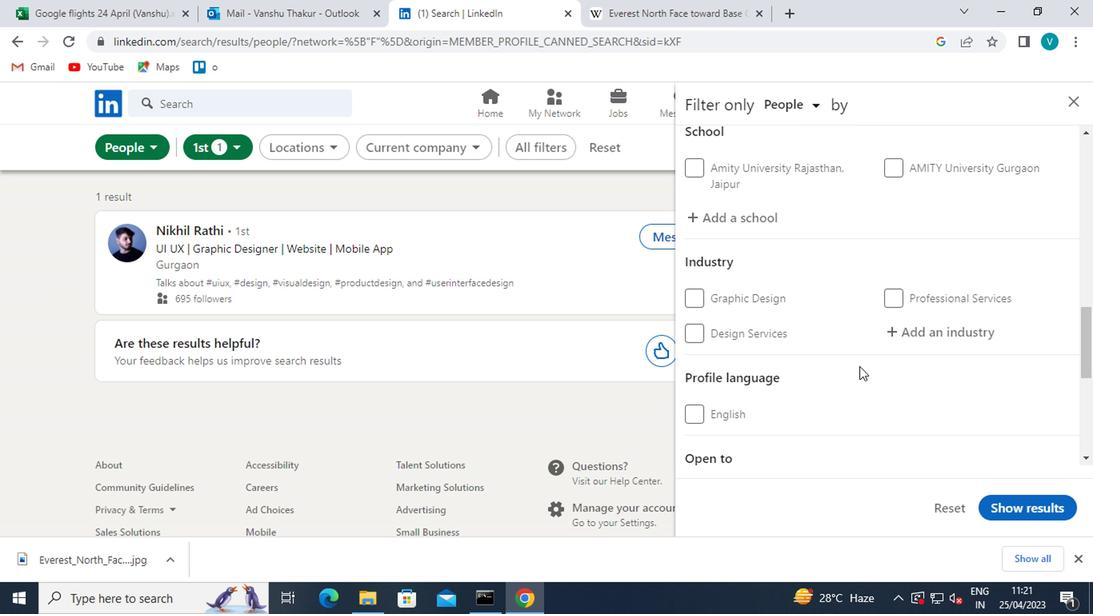
Action: Mouse scrolled (855, 365) with delta (0, 0)
Screenshot: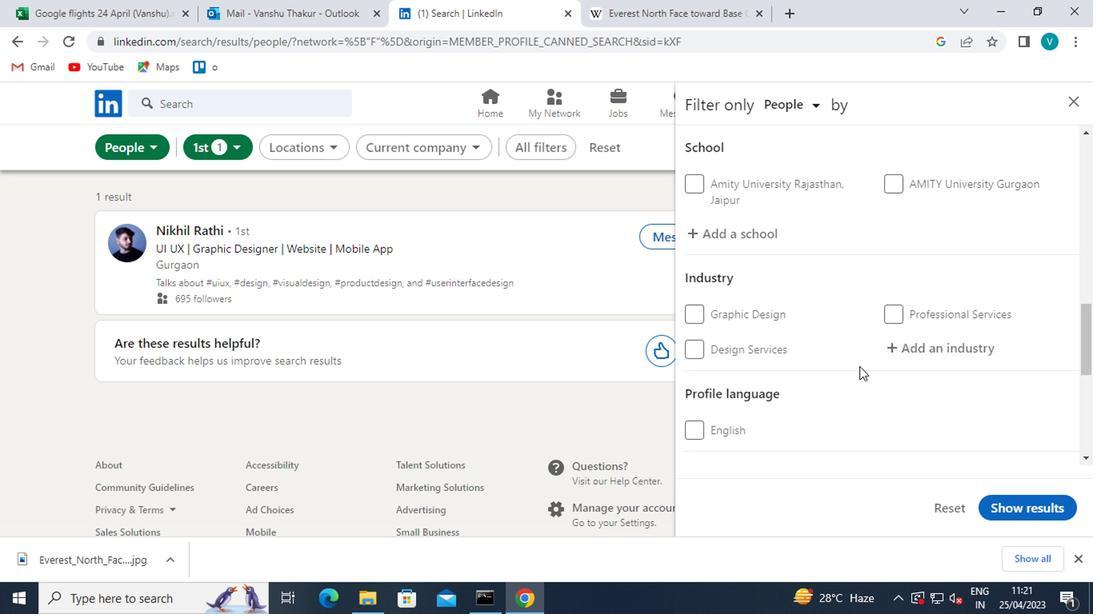 
Action: Mouse scrolled (855, 365) with delta (0, 0)
Screenshot: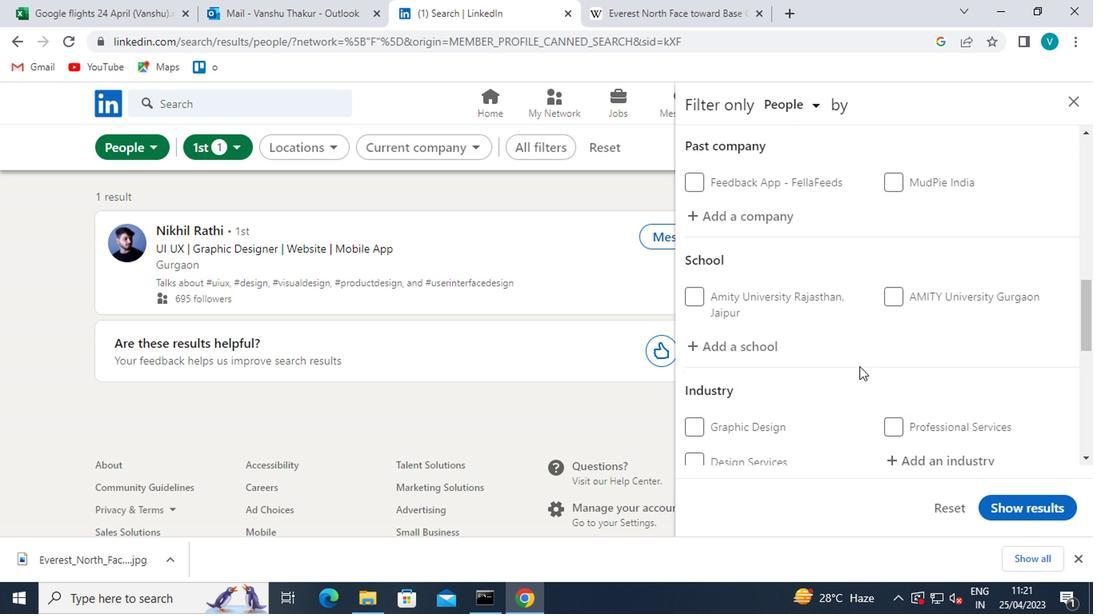 
Action: Mouse moved to (804, 294)
Screenshot: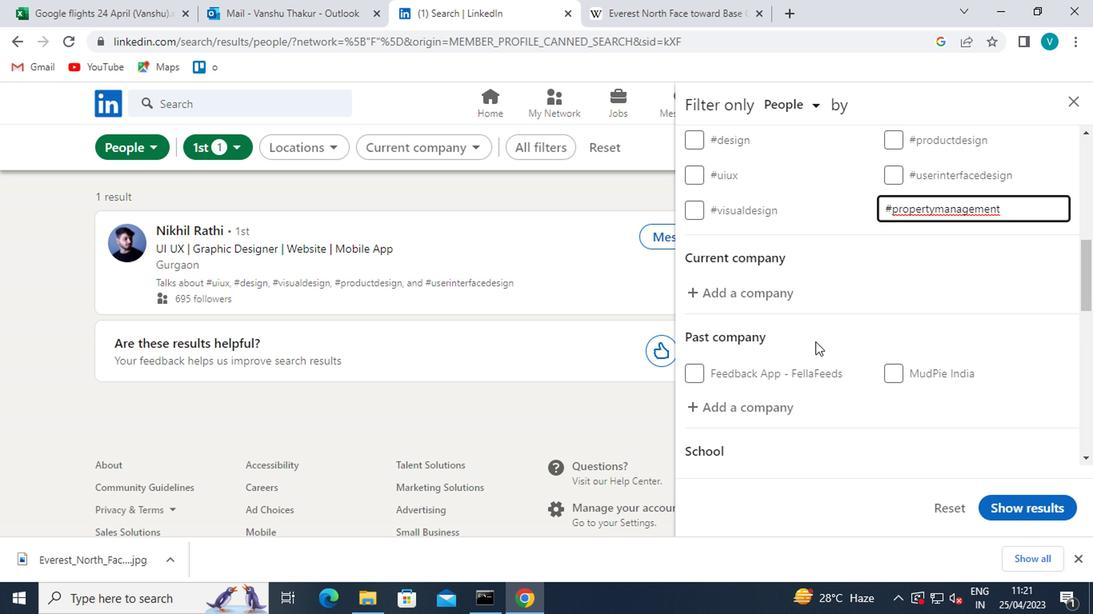 
Action: Mouse pressed left at (804, 294)
Screenshot: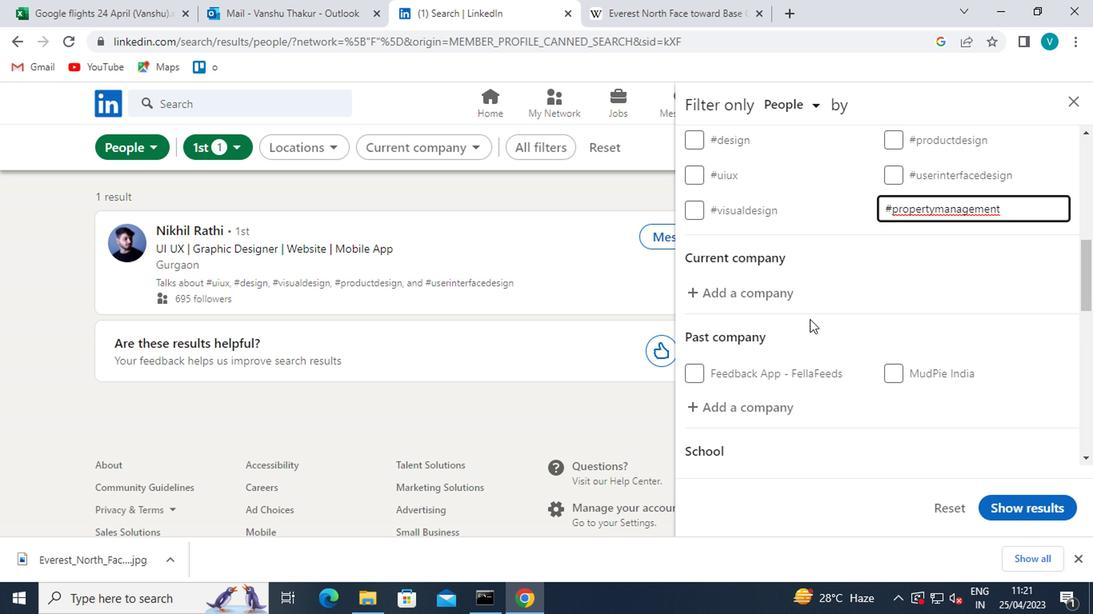 
Action: Mouse moved to (789, 292)
Screenshot: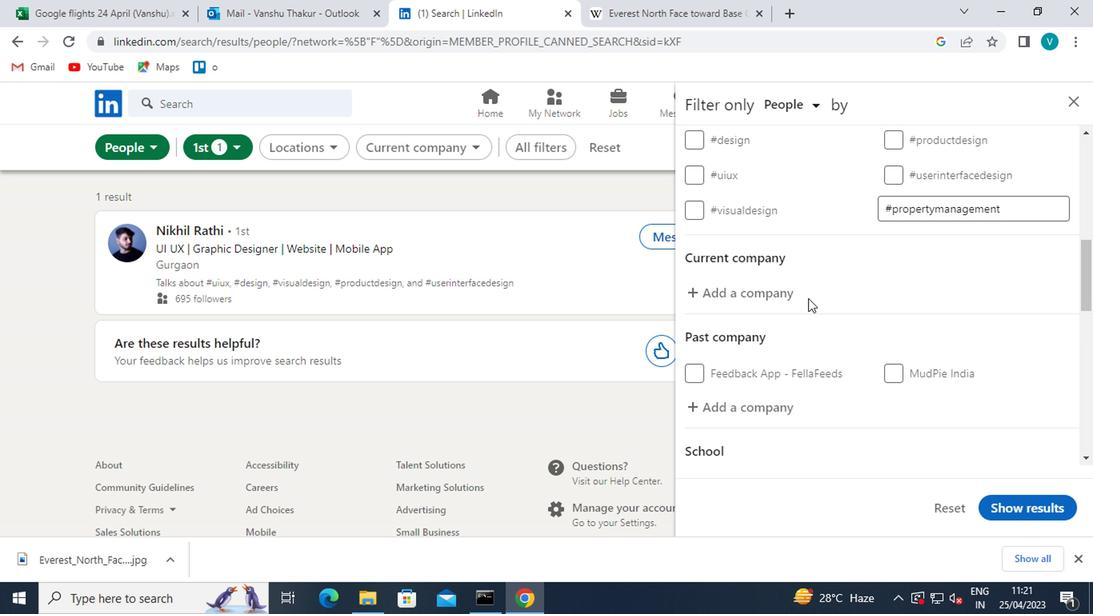 
Action: Mouse pressed left at (789, 292)
Screenshot: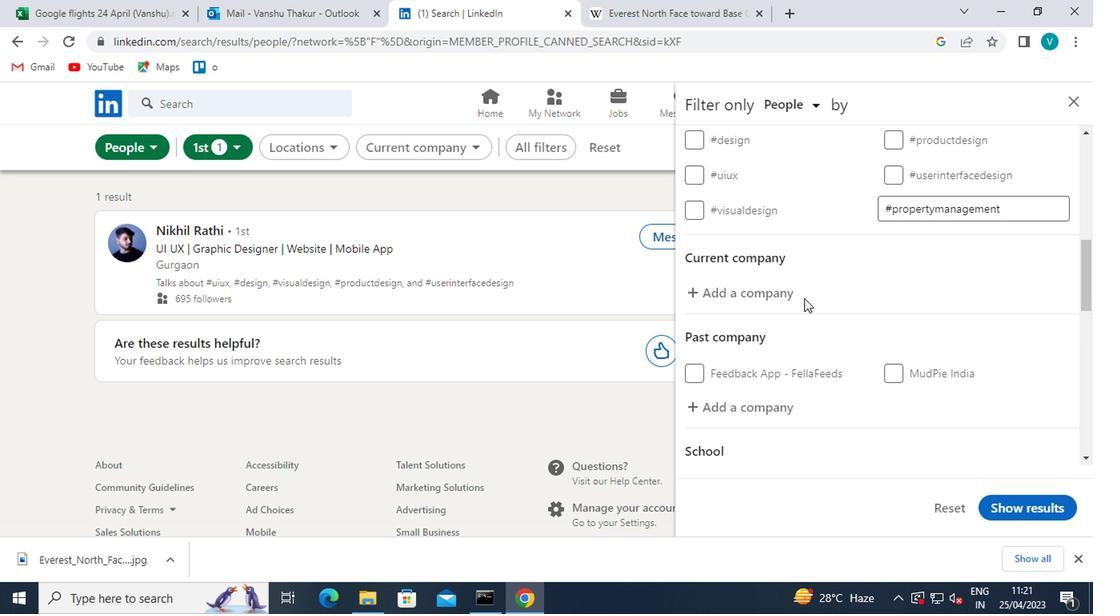 
Action: Mouse moved to (785, 286)
Screenshot: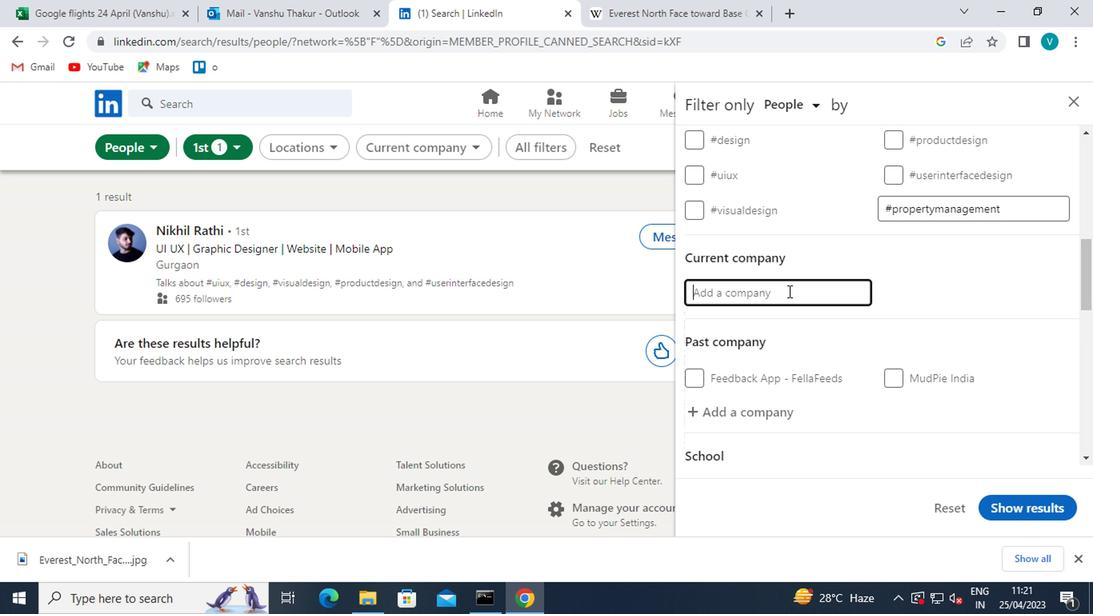 
Action: Key pressed <Key.shift>JINDAL<Key.space>
Screenshot: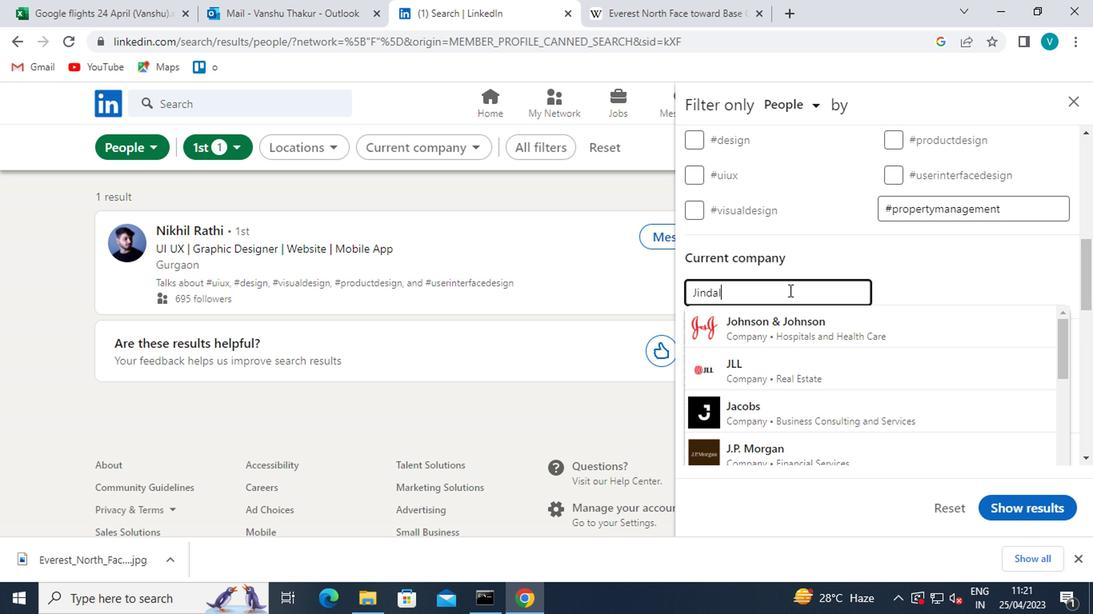 
Action: Mouse moved to (773, 326)
Screenshot: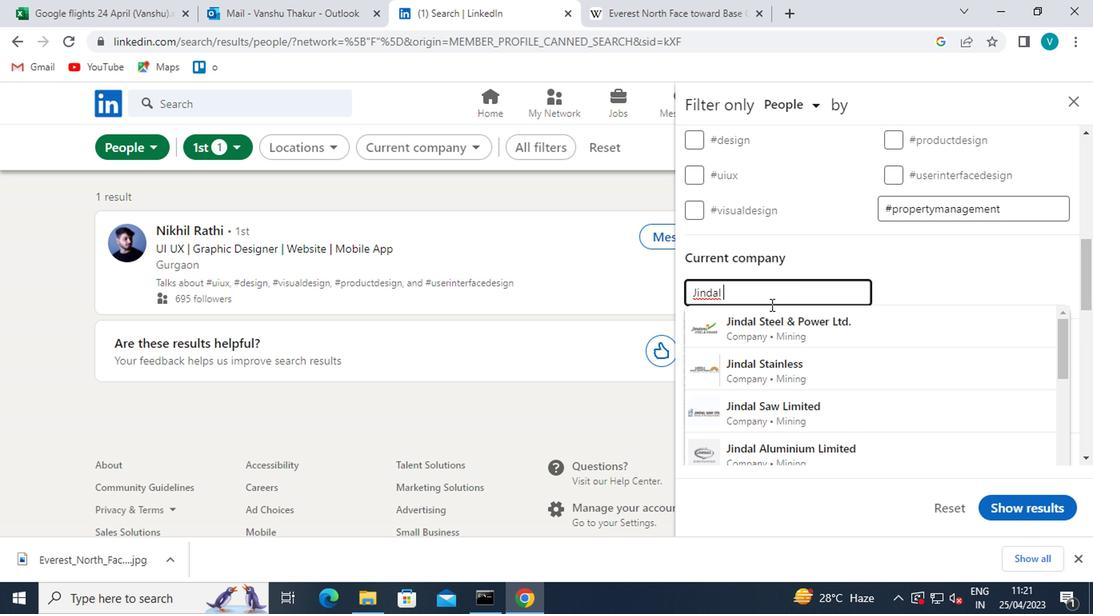
Action: Mouse pressed left at (773, 326)
Screenshot: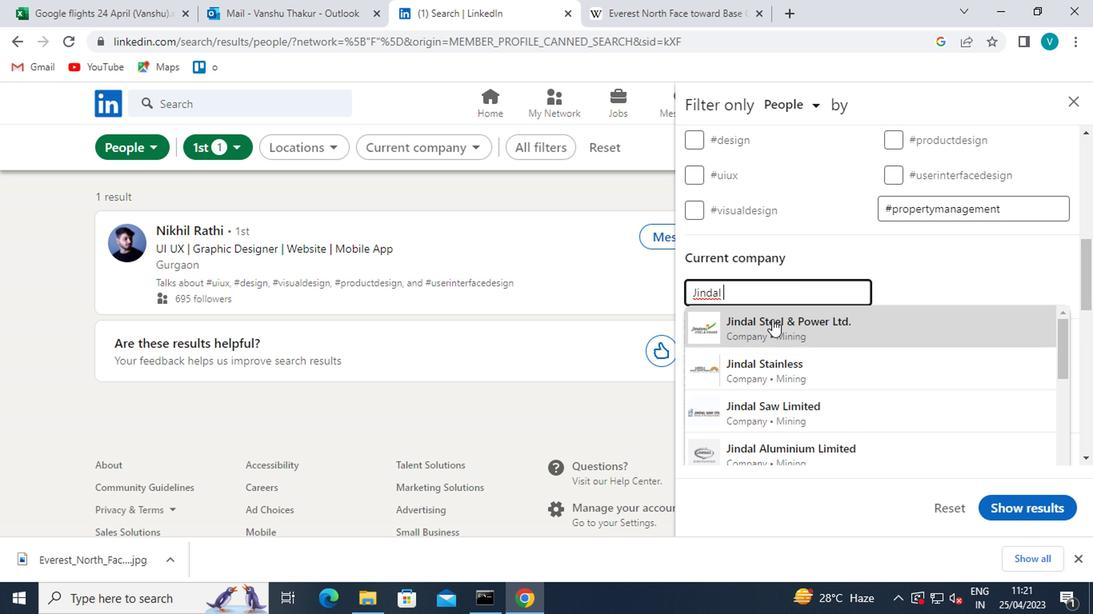 
Action: Mouse moved to (779, 382)
Screenshot: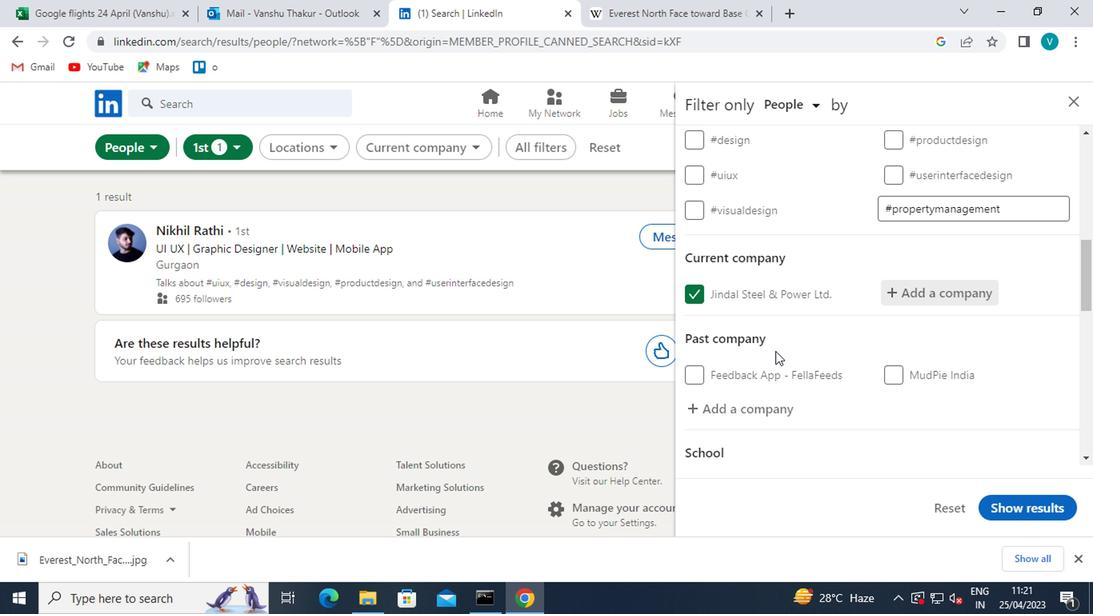 
Action: Mouse scrolled (779, 381) with delta (0, 0)
Screenshot: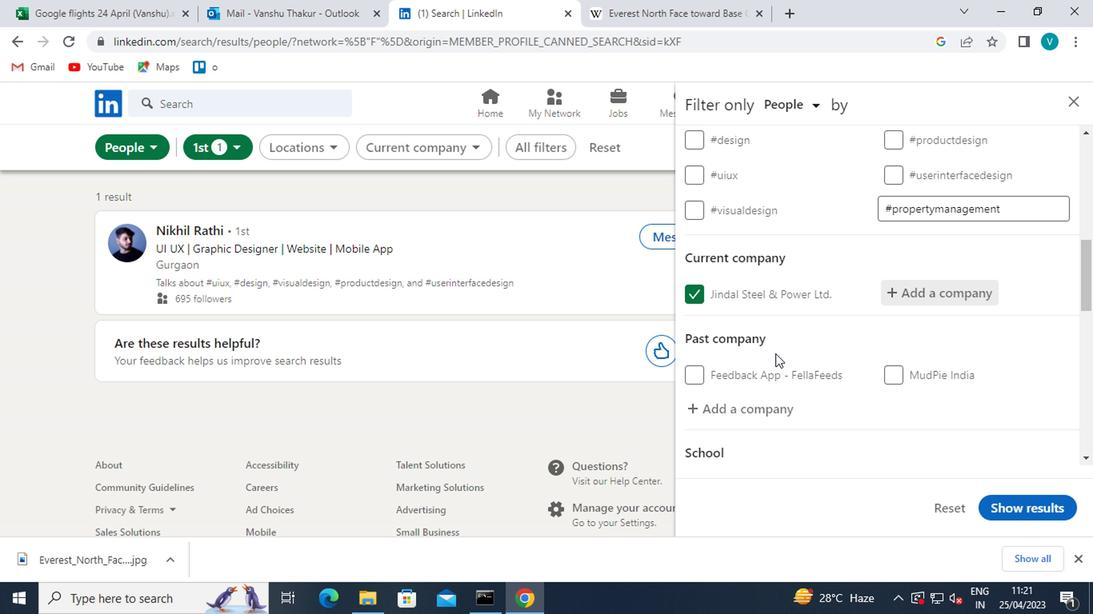 
Action: Mouse scrolled (779, 381) with delta (0, 0)
Screenshot: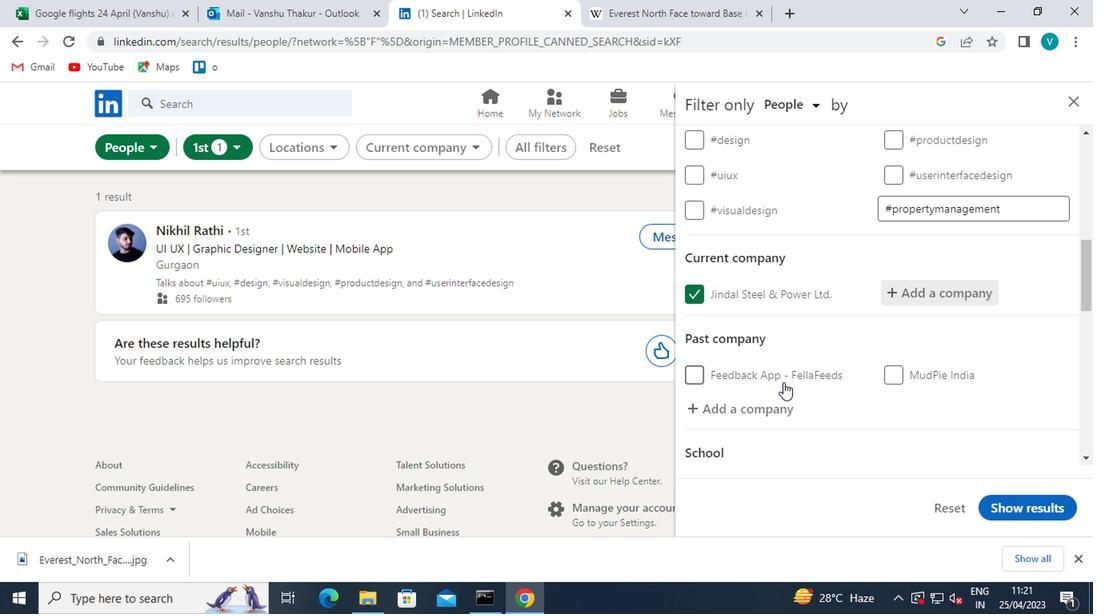 
Action: Mouse moved to (758, 374)
Screenshot: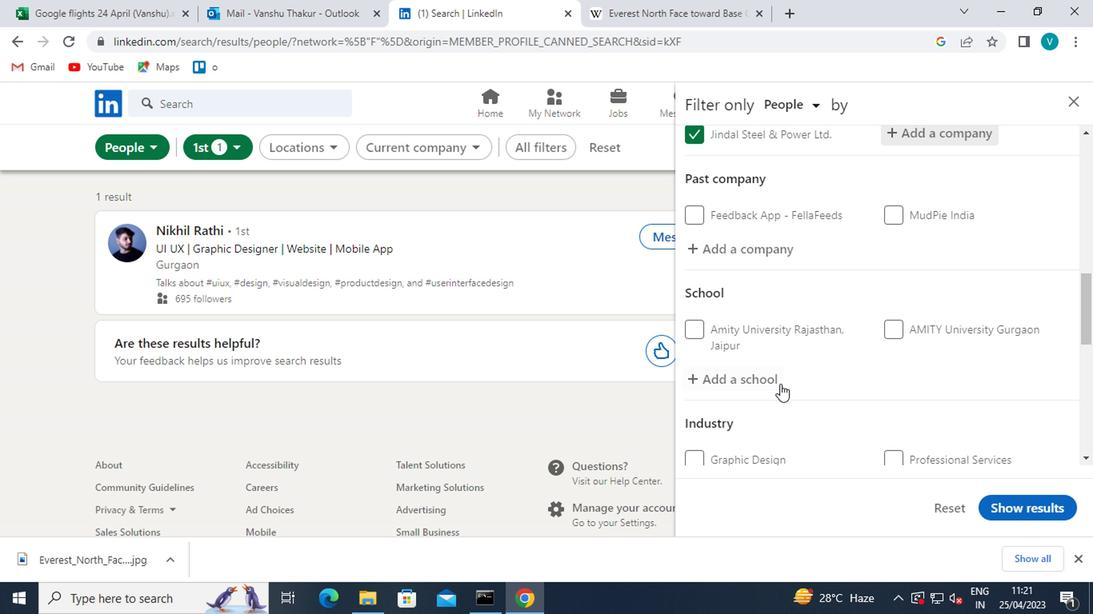 
Action: Mouse pressed left at (758, 374)
Screenshot: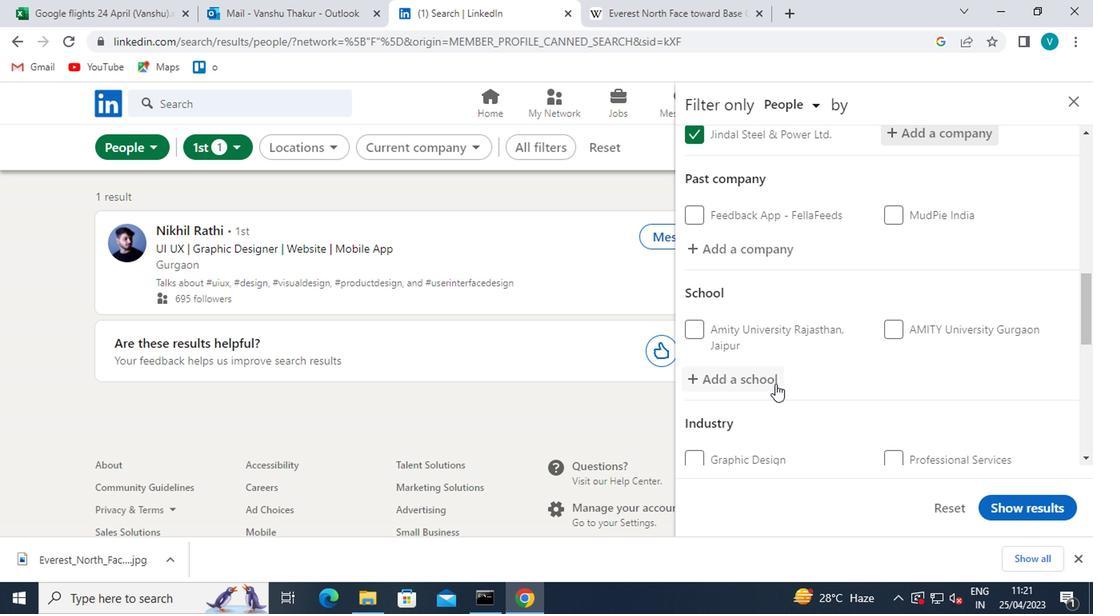 
Action: Mouse moved to (761, 371)
Screenshot: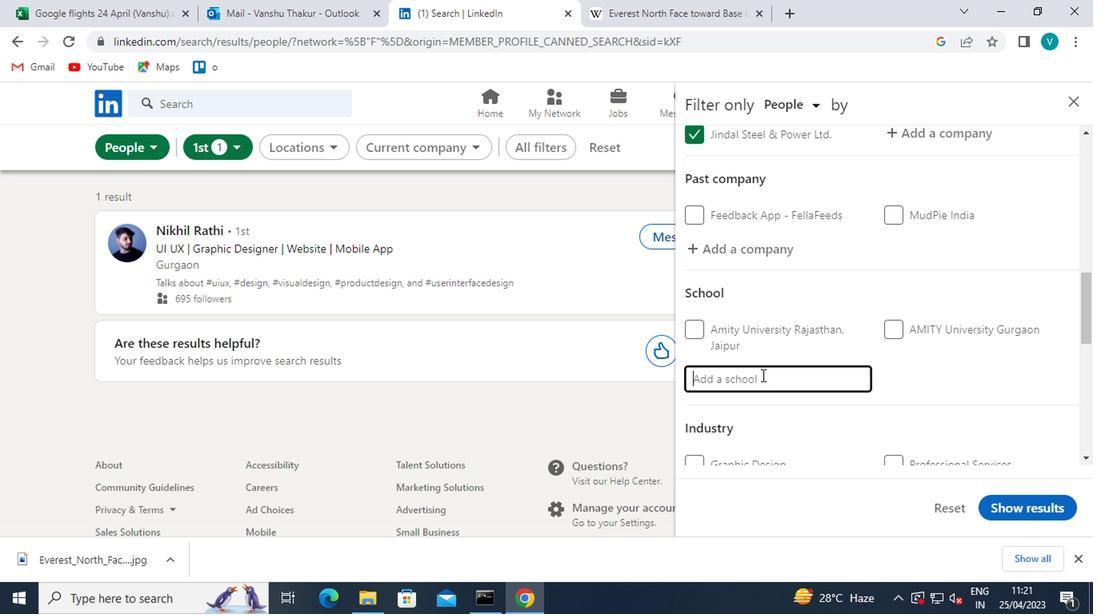 
Action: Key pressed <Key.shift>DRONACHARYA
Screenshot: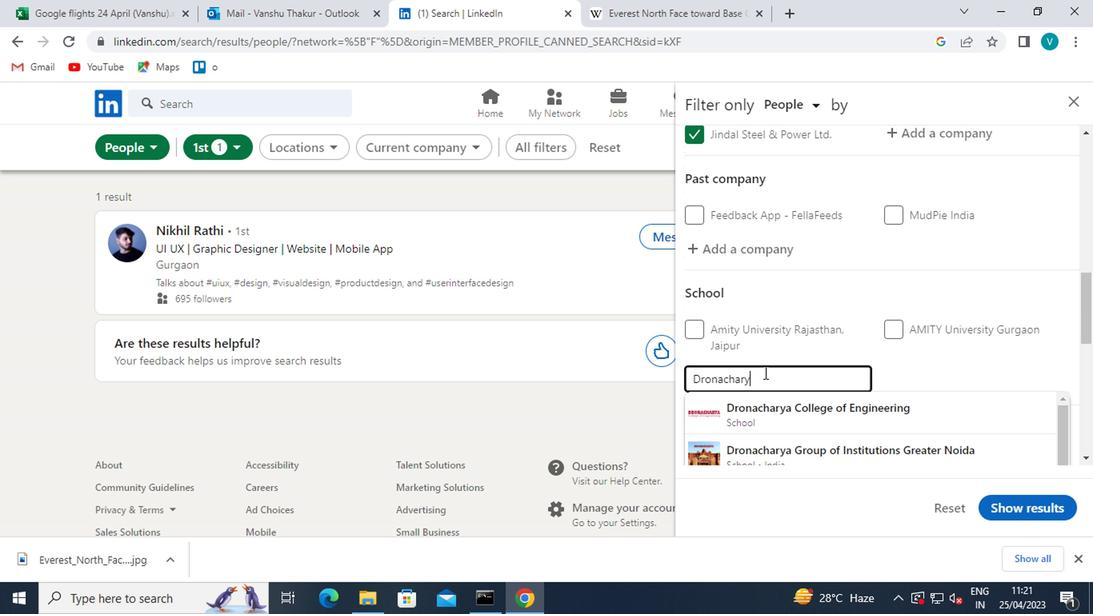
Action: Mouse moved to (827, 414)
Screenshot: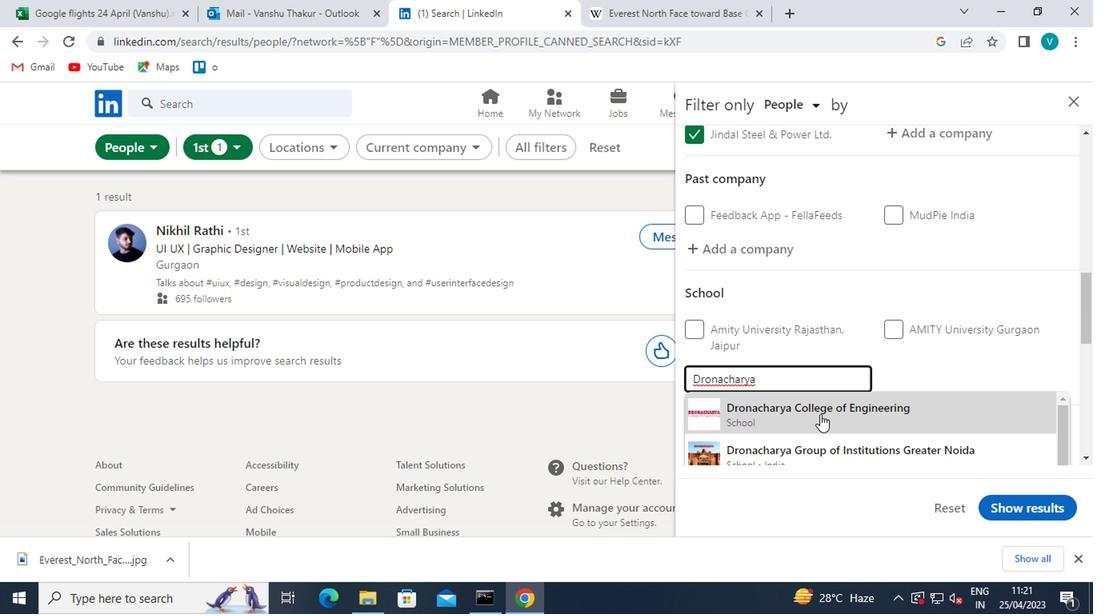
Action: Mouse pressed left at (827, 414)
Screenshot: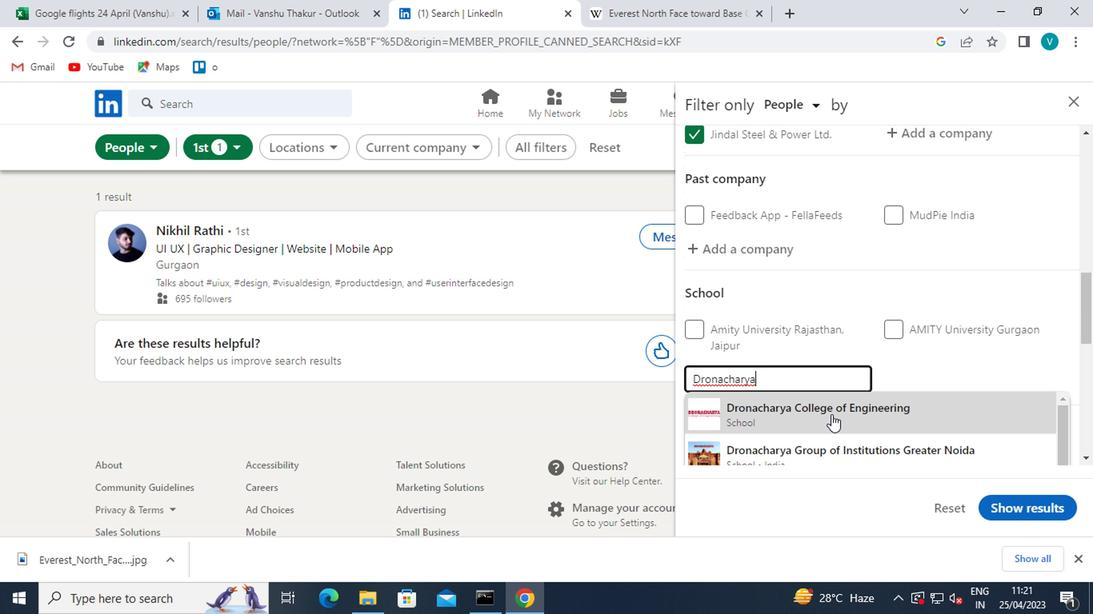 
Action: Mouse moved to (842, 408)
Screenshot: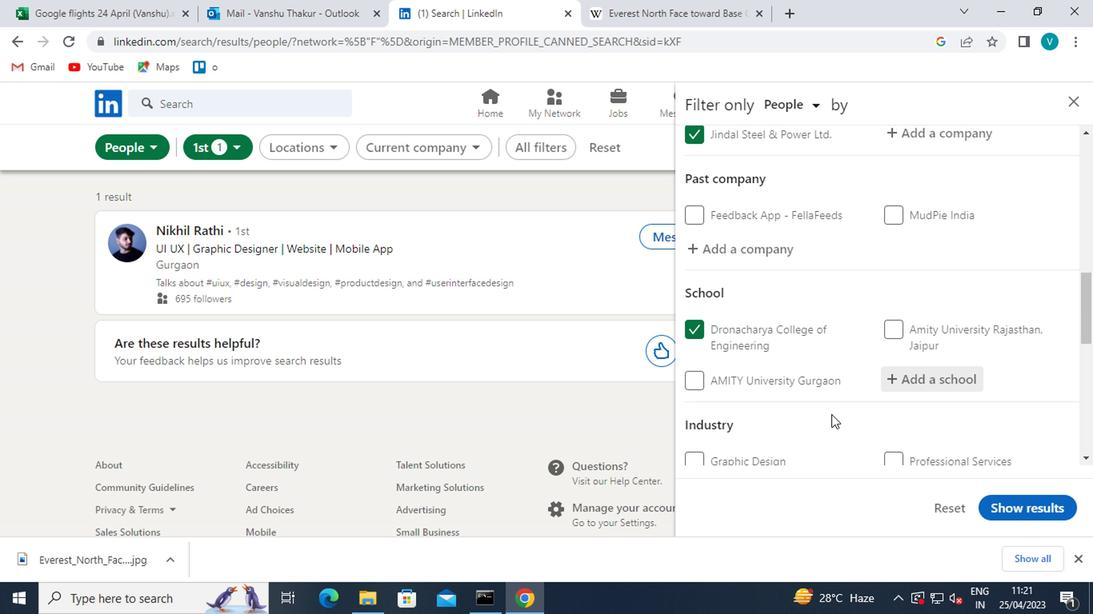 
Action: Mouse scrolled (842, 407) with delta (0, -1)
Screenshot: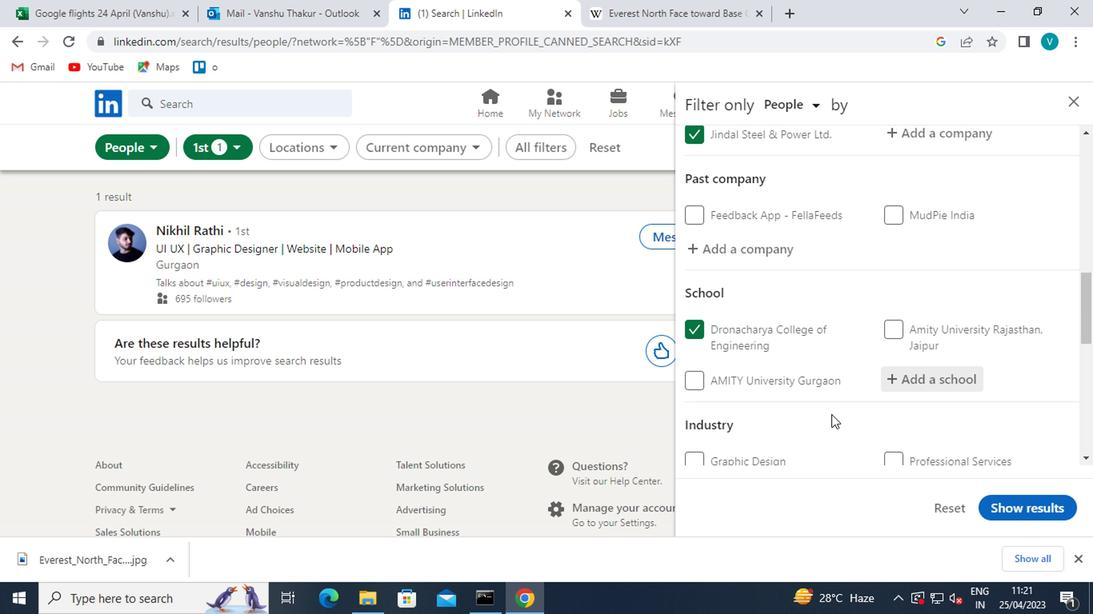 
Action: Mouse moved to (842, 408)
Screenshot: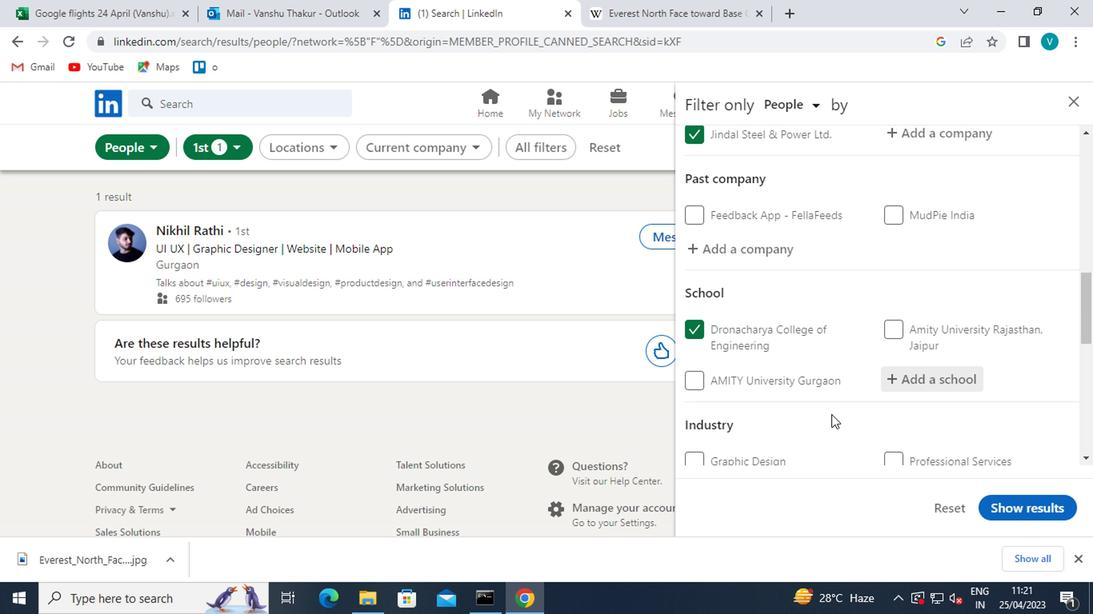 
Action: Mouse scrolled (842, 407) with delta (0, -1)
Screenshot: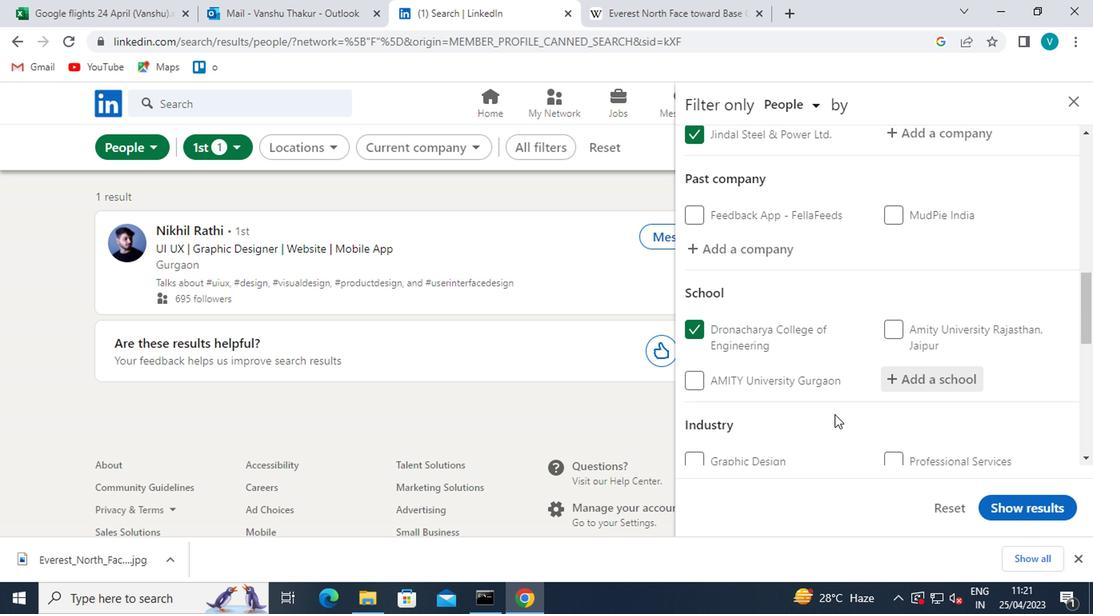 
Action: Mouse moved to (929, 330)
Screenshot: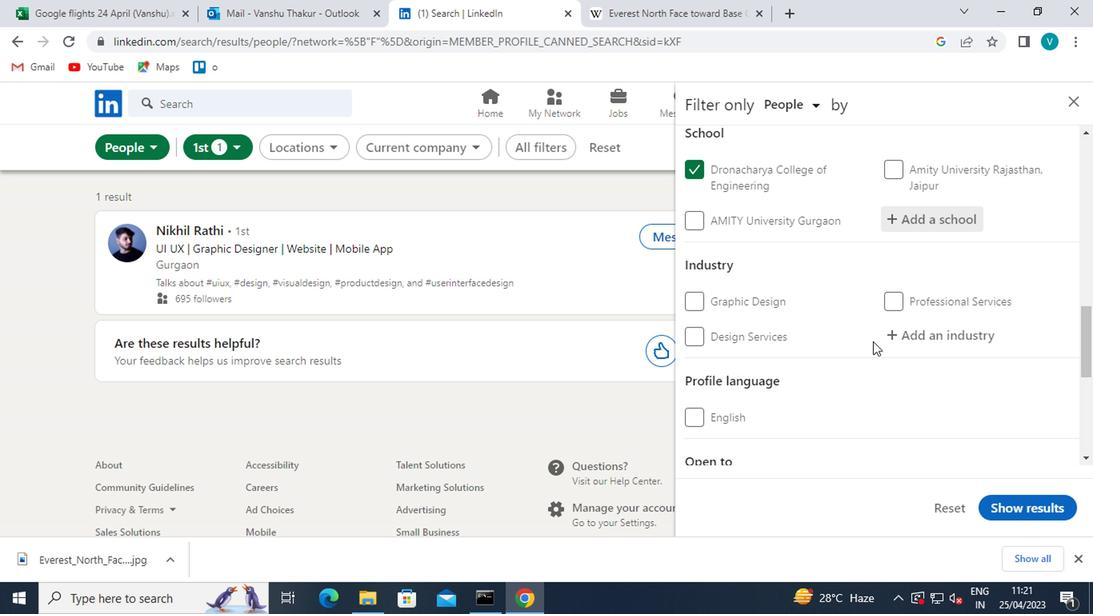 
Action: Mouse pressed left at (929, 330)
Screenshot: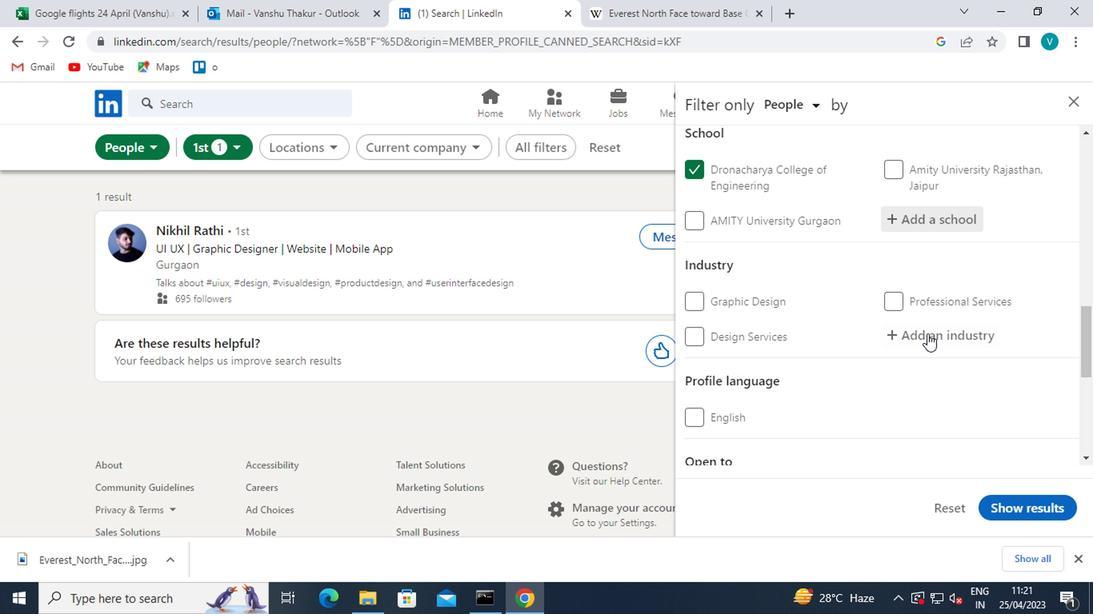 
Action: Mouse moved to (913, 337)
Screenshot: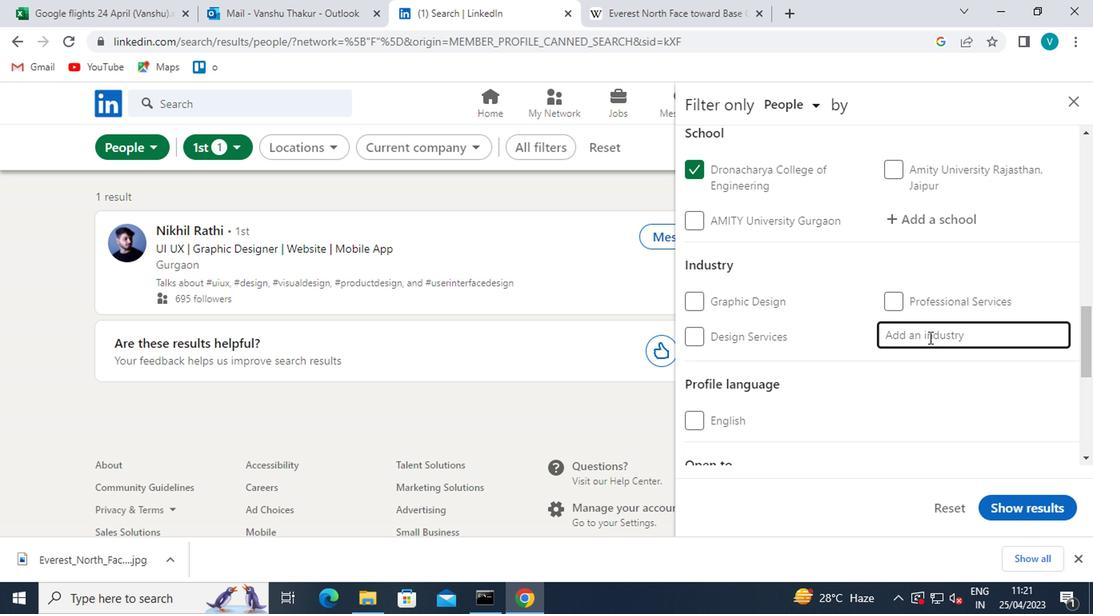 
Action: Key pressed <Key.shift>OUTS
Screenshot: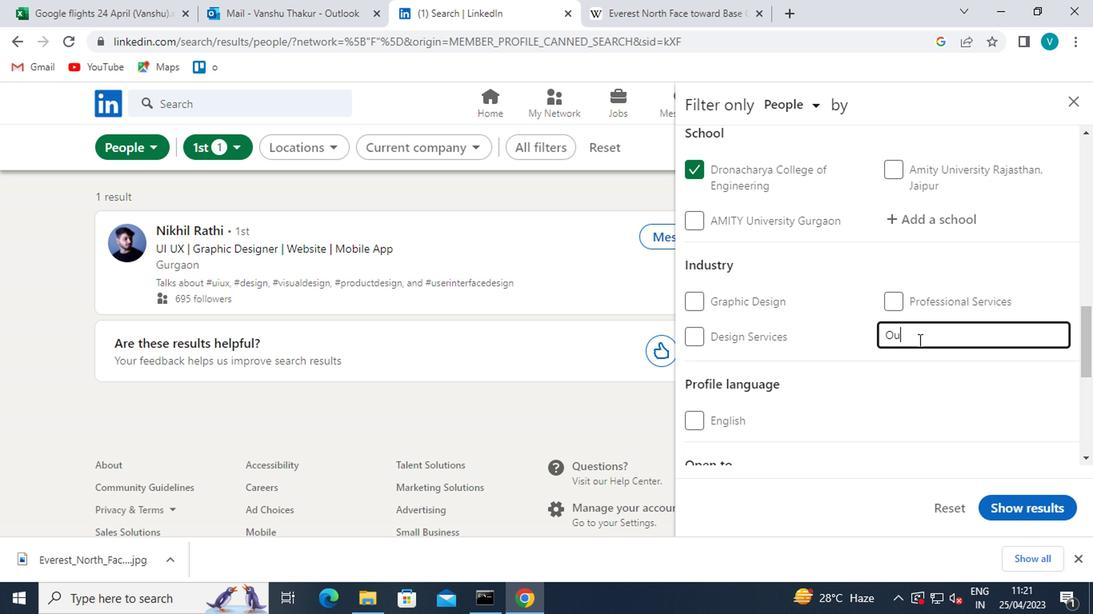 
Action: Mouse moved to (892, 358)
Screenshot: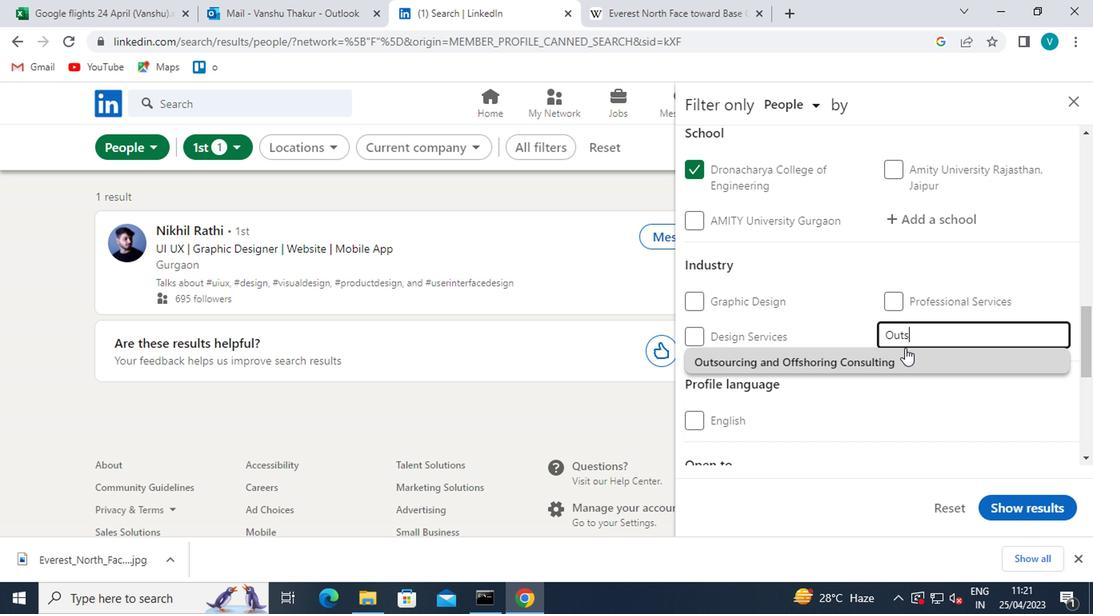 
Action: Mouse pressed left at (892, 358)
Screenshot: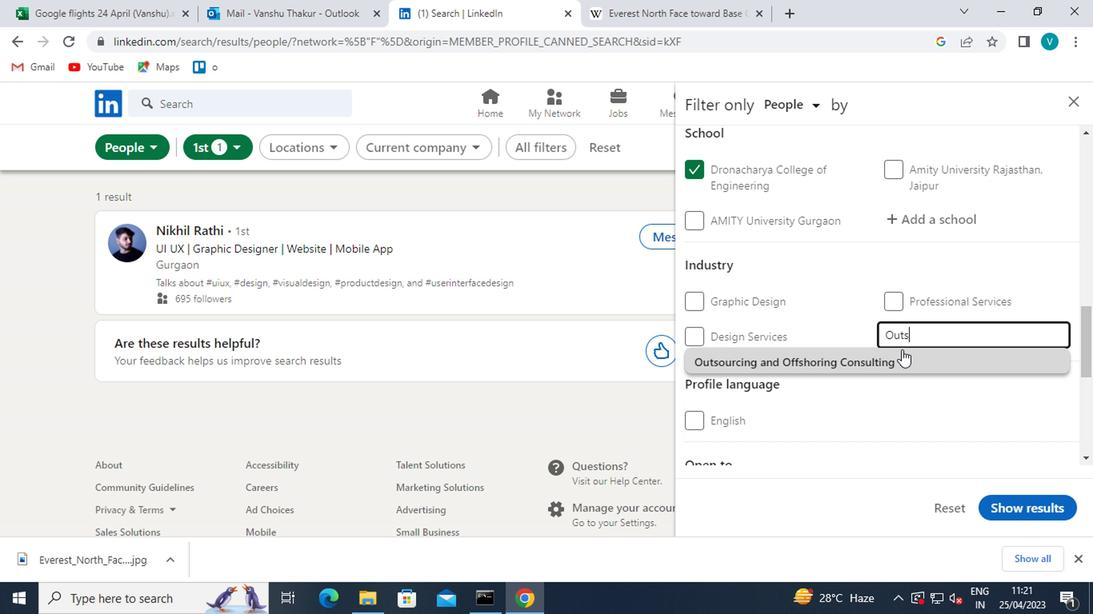 
Action: Mouse moved to (872, 366)
Screenshot: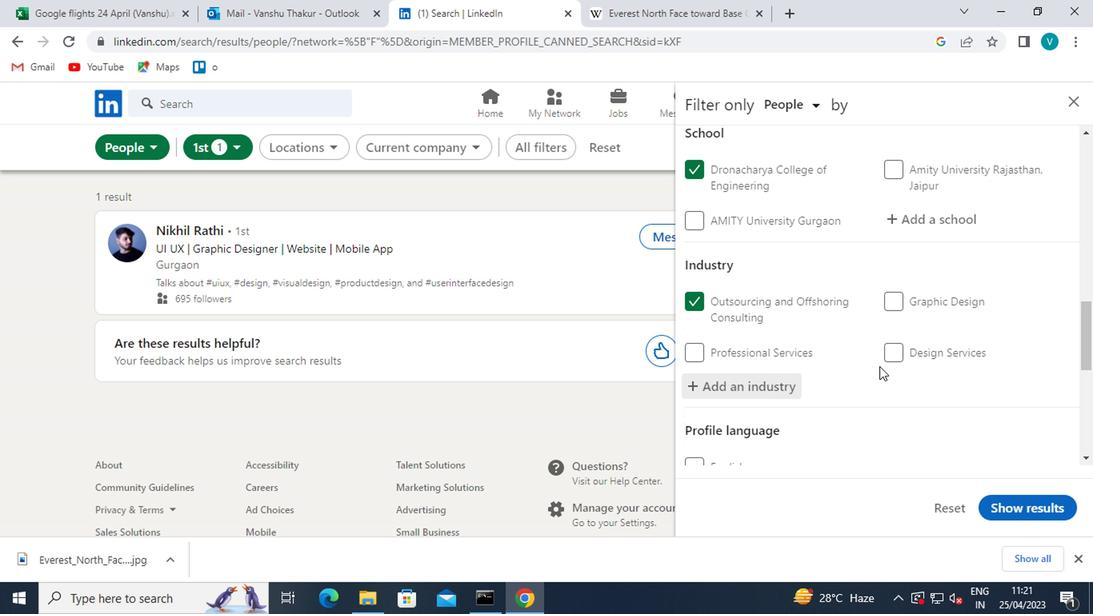 
Action: Mouse scrolled (872, 365) with delta (0, -1)
Screenshot: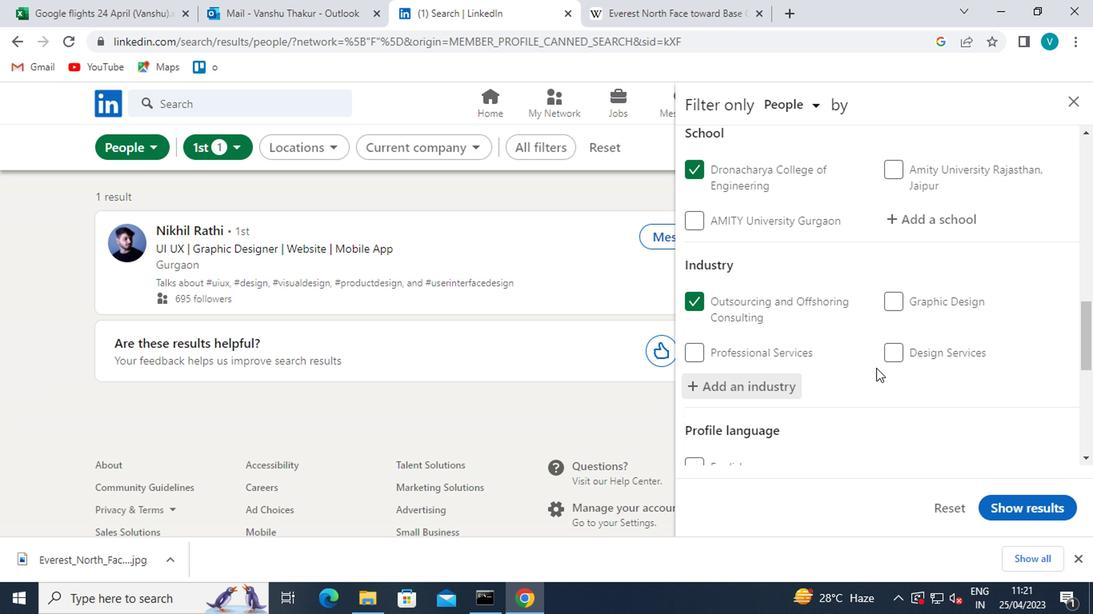
Action: Mouse scrolled (872, 365) with delta (0, -1)
Screenshot: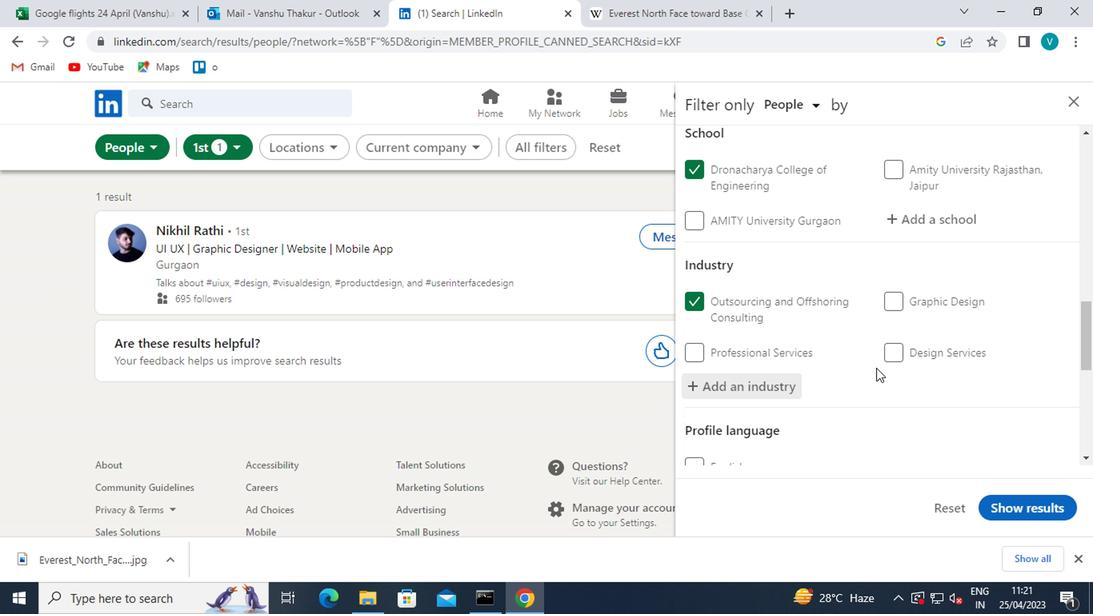 
Action: Mouse scrolled (872, 365) with delta (0, -1)
Screenshot: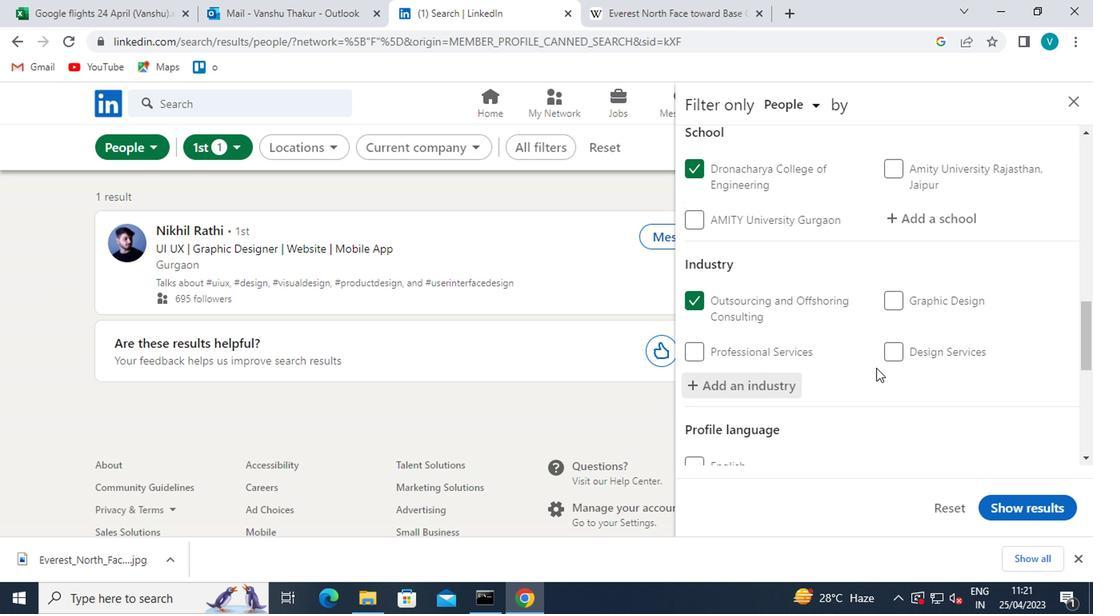 
Action: Mouse moved to (854, 372)
Screenshot: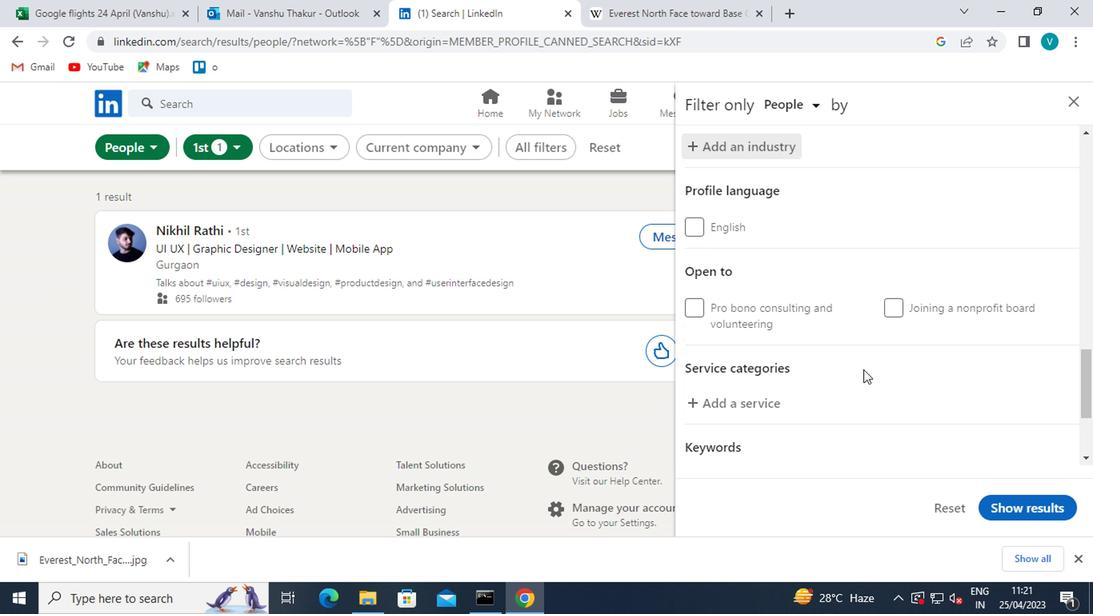 
Action: Mouse scrolled (854, 372) with delta (0, 0)
Screenshot: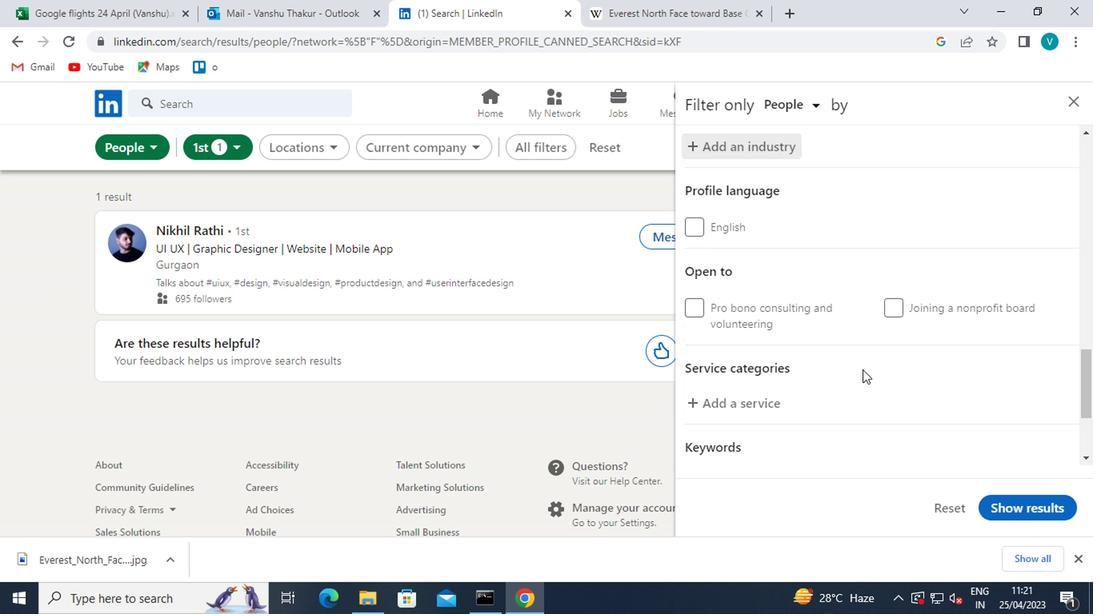 
Action: Mouse moved to (734, 325)
Screenshot: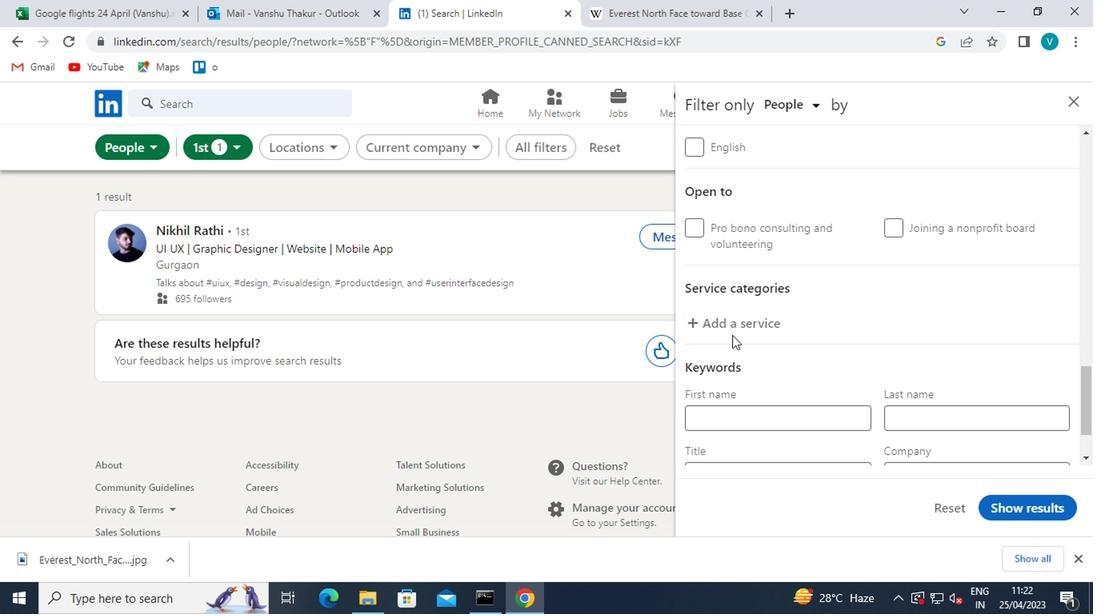 
Action: Mouse pressed left at (734, 325)
Screenshot: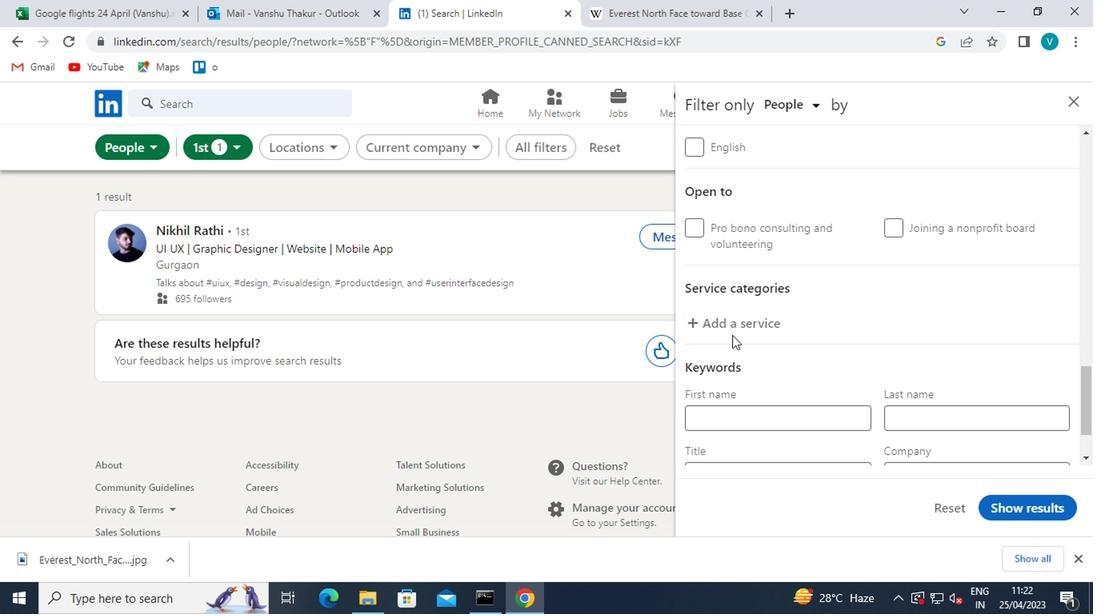 
Action: Mouse moved to (740, 319)
Screenshot: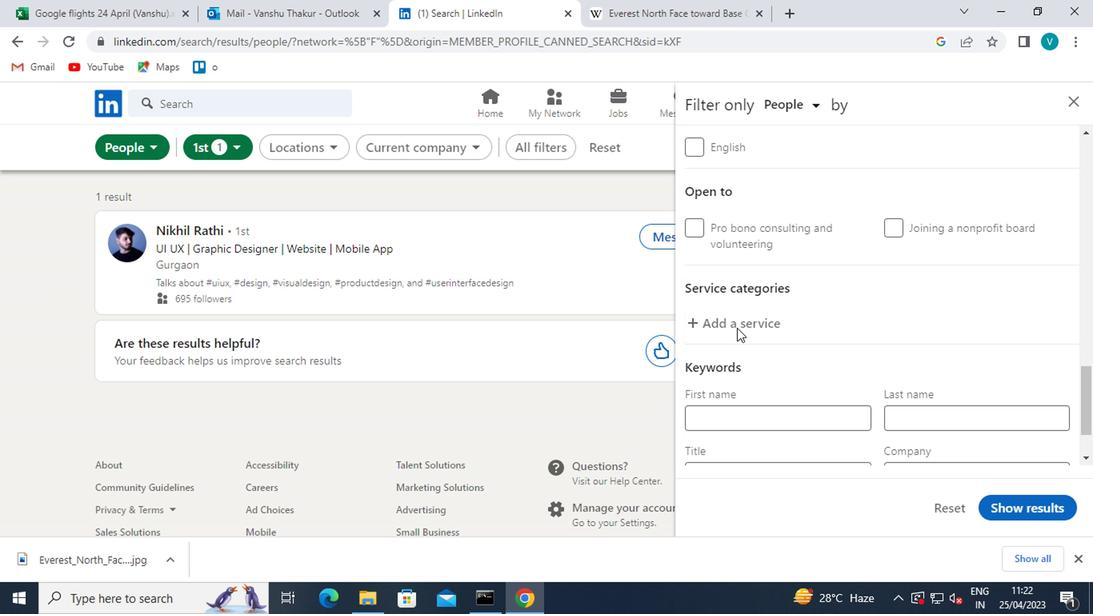 
Action: Mouse pressed left at (740, 319)
Screenshot: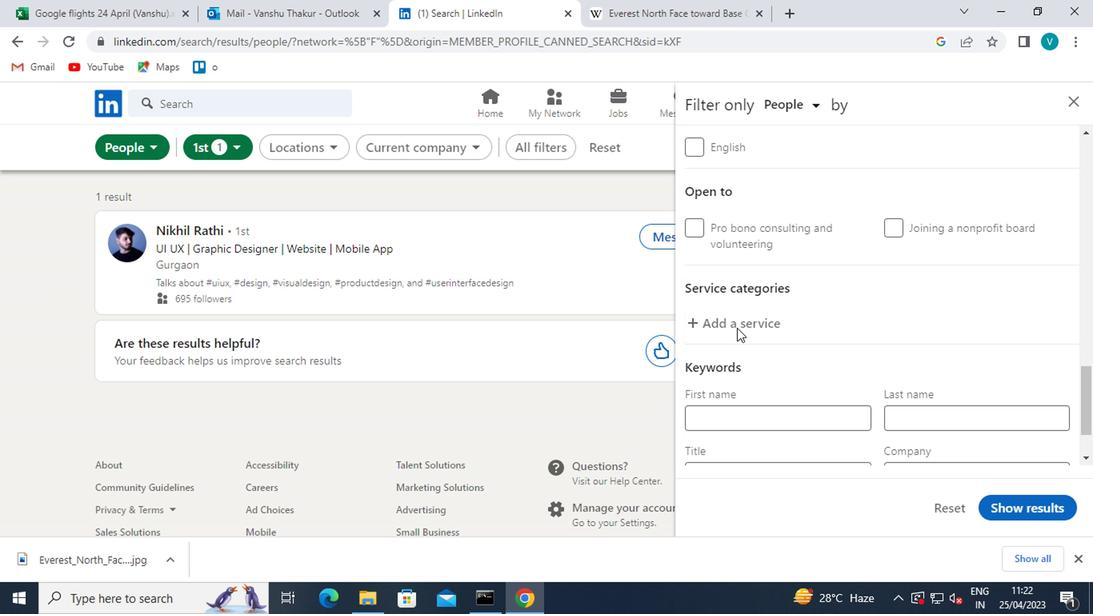 
Action: Mouse moved to (741, 318)
Screenshot: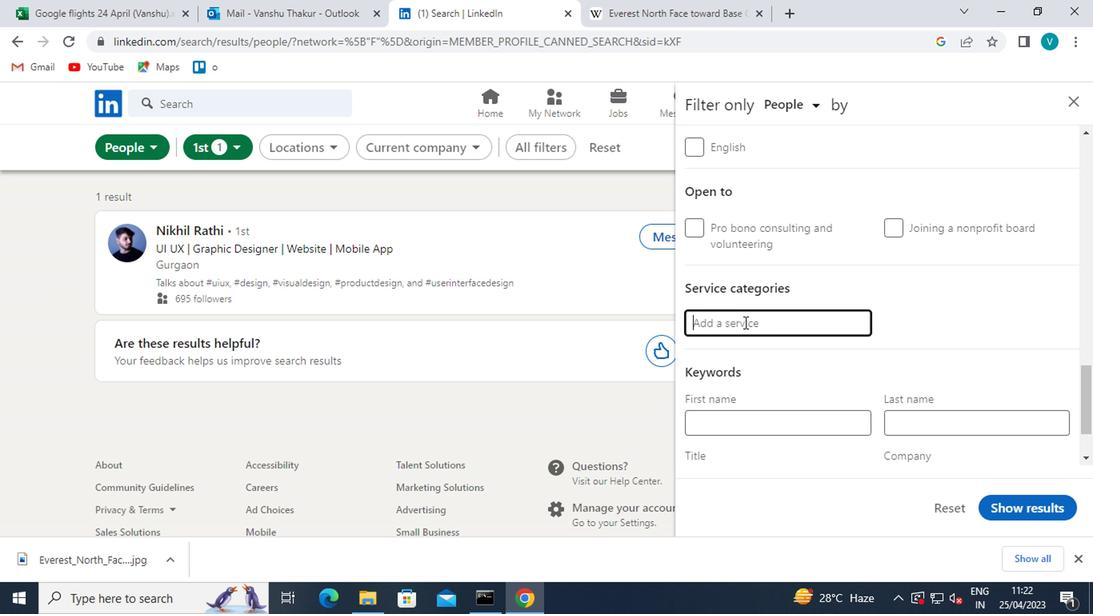 
Action: Key pressed <Key.shift>BUD
Screenshot: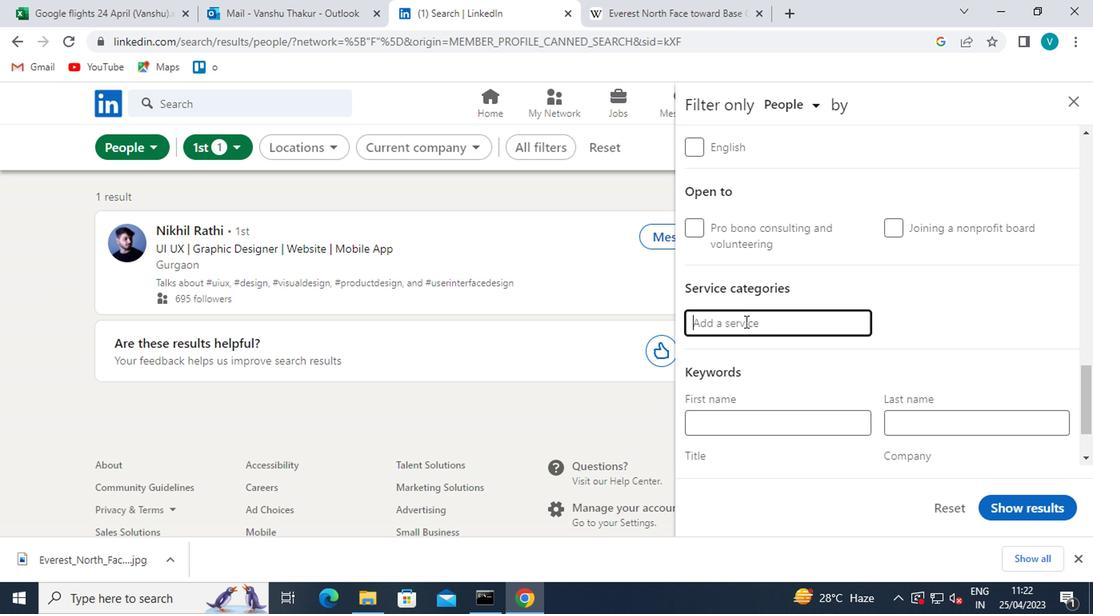 
Action: Mouse moved to (743, 348)
Screenshot: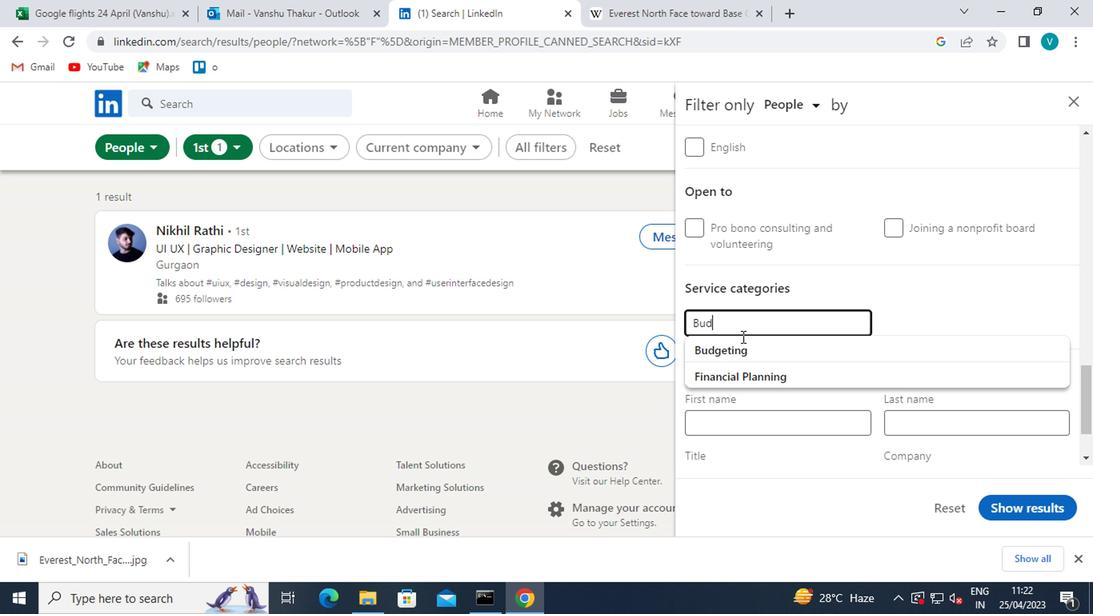 
Action: Mouse pressed left at (743, 348)
Screenshot: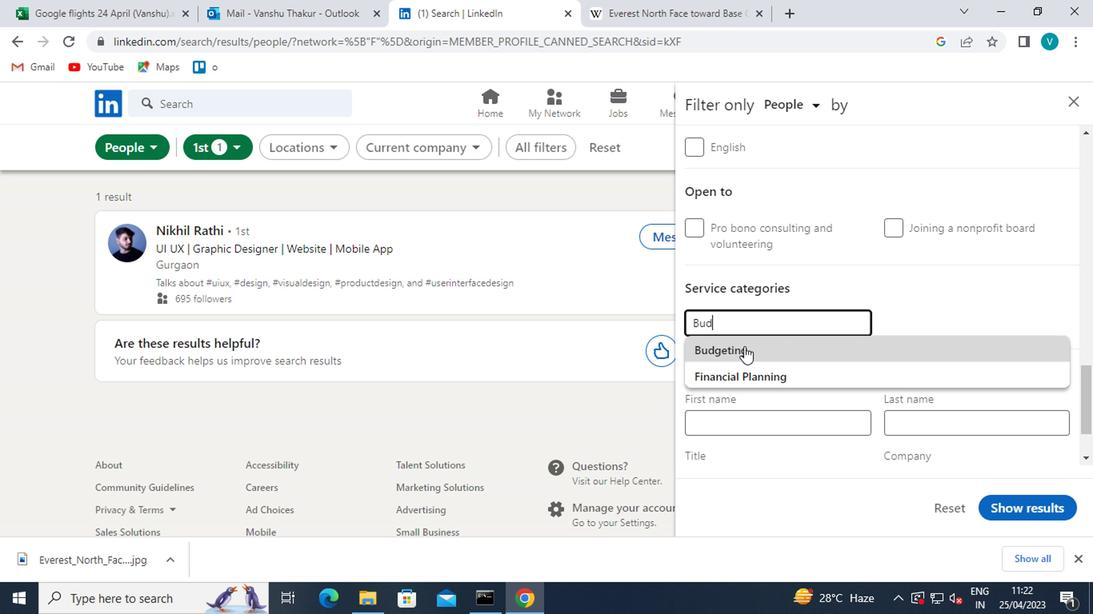 
Action: Mouse moved to (752, 349)
Screenshot: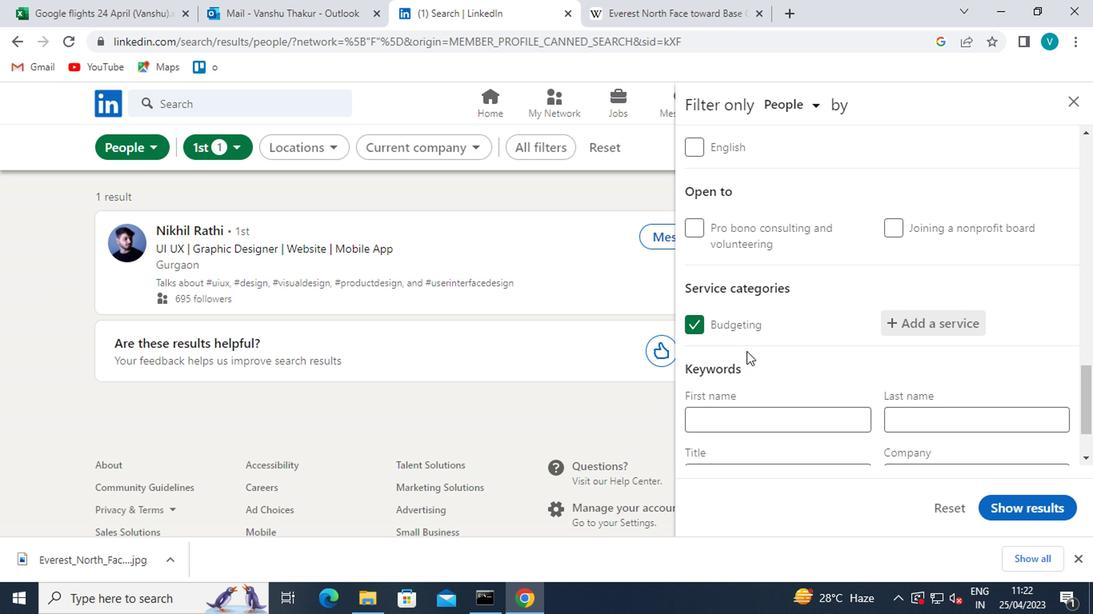 
Action: Mouse scrolled (752, 348) with delta (0, 0)
Screenshot: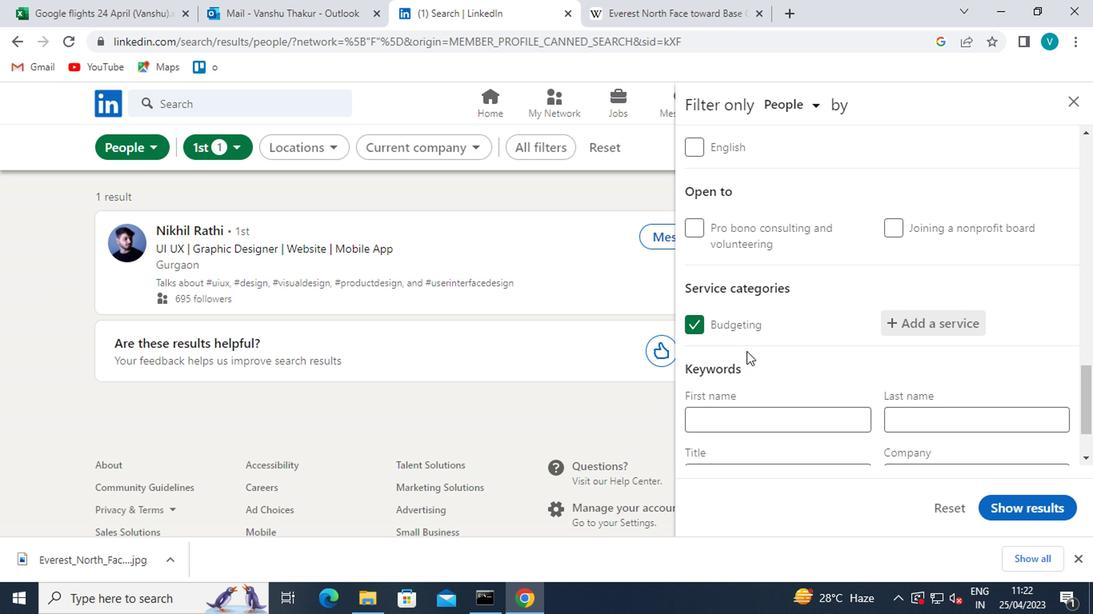 
Action: Mouse moved to (753, 350)
Screenshot: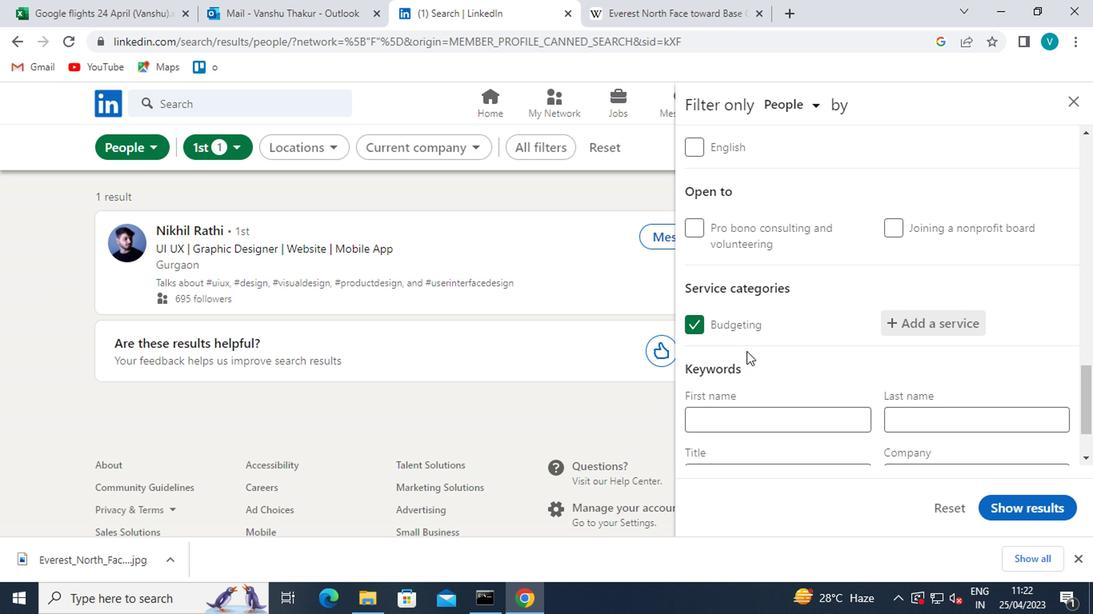 
Action: Mouse scrolled (753, 349) with delta (0, -1)
Screenshot: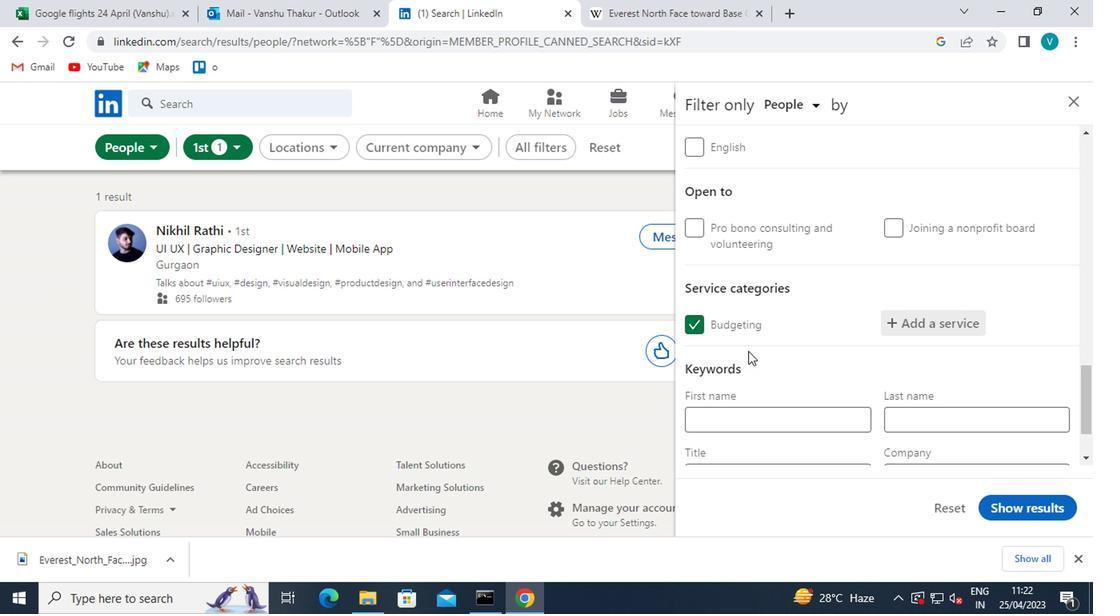 
Action: Mouse scrolled (753, 349) with delta (0, -1)
Screenshot: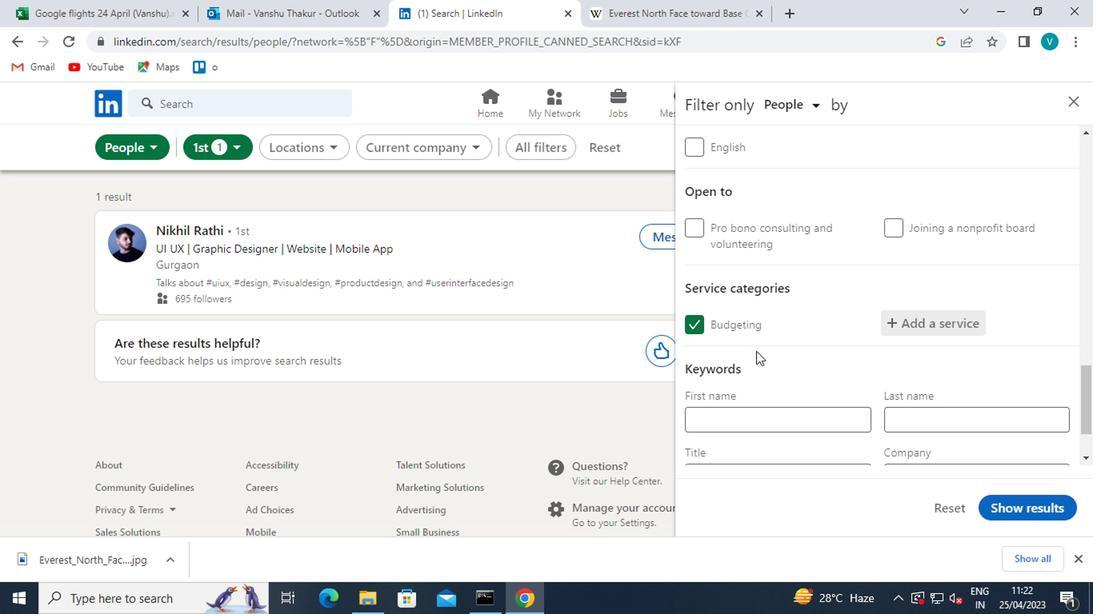 
Action: Mouse moved to (754, 387)
Screenshot: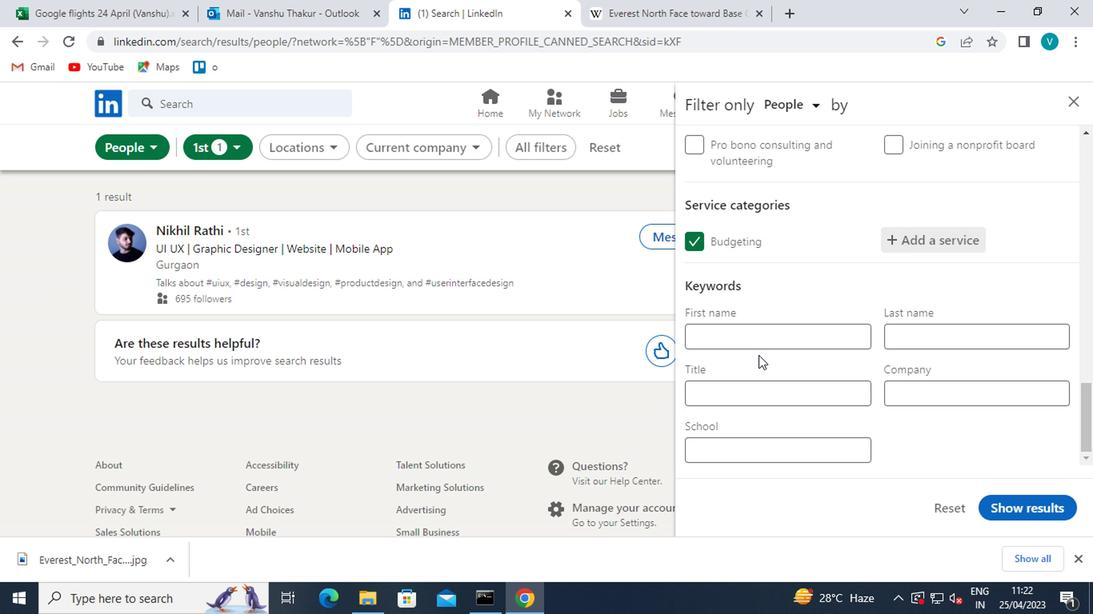 
Action: Mouse pressed left at (754, 387)
Screenshot: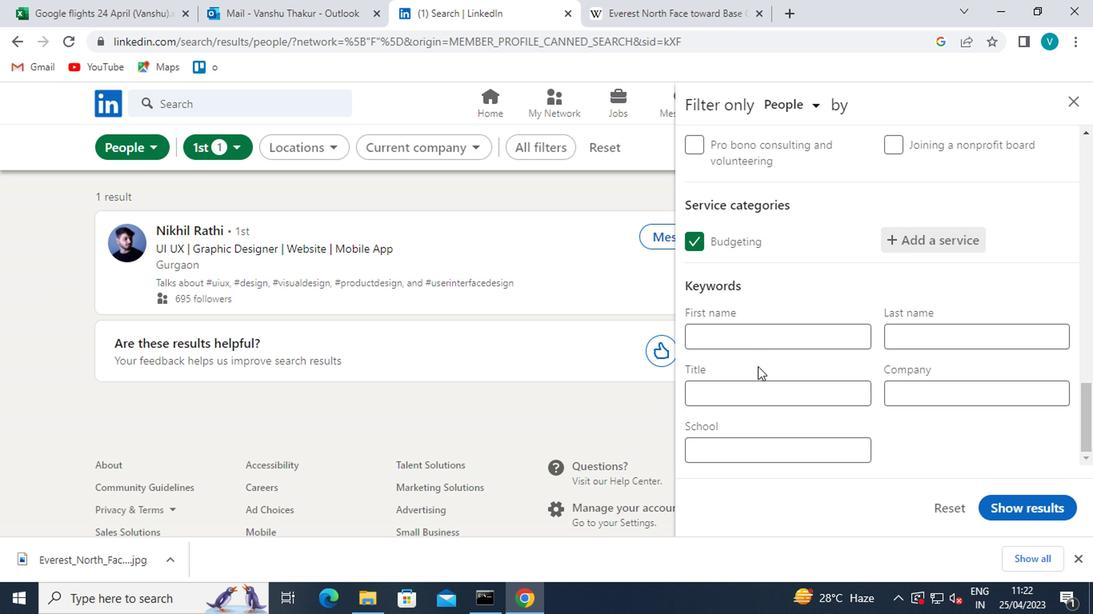
Action: Key pressed <Key.shift>TELEWORK<Key.space><Key.shift>NURSE<Key.shift>?<Key.backspace>/<Key.shift>DOCTOR
Screenshot: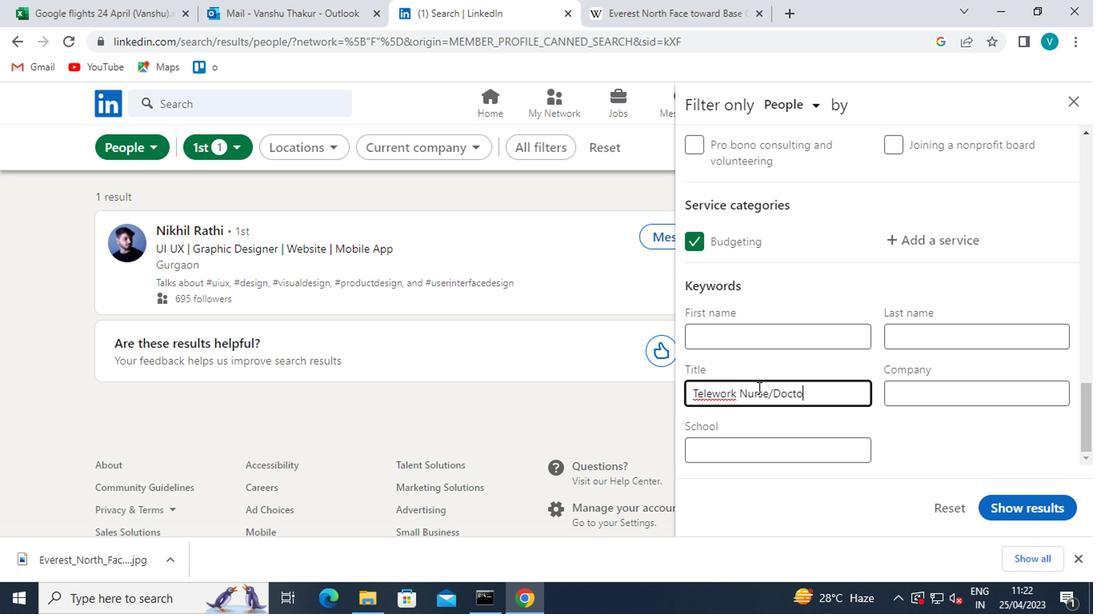 
Action: Mouse moved to (1014, 502)
Screenshot: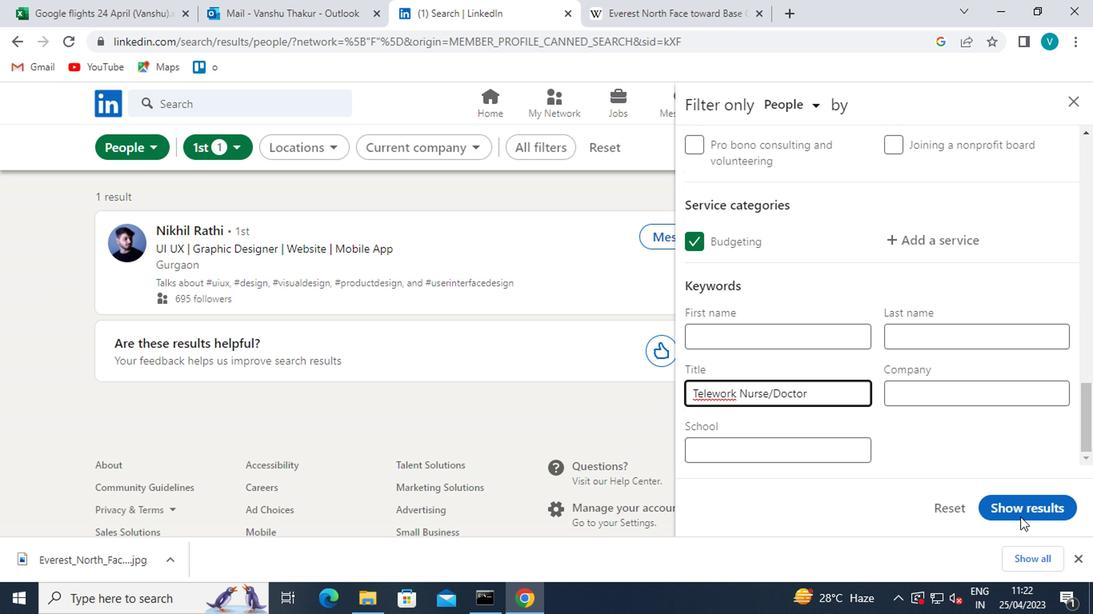 
Action: Mouse pressed left at (1014, 502)
Screenshot: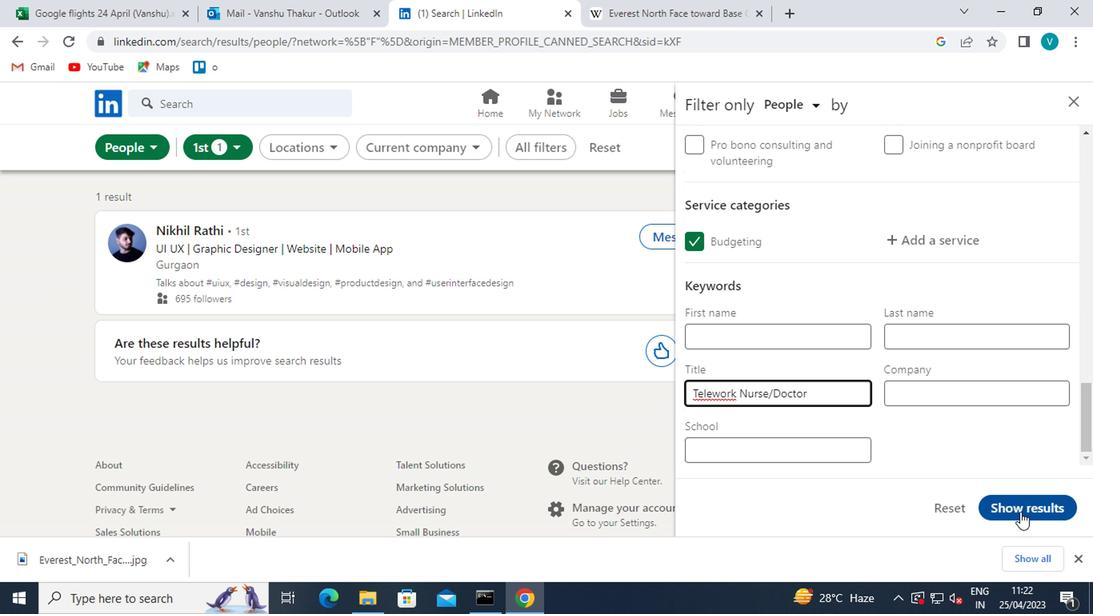 
